 Task: Add a signature Javier Perez containing Have a great National Teachers Day, Javier Perez to email address softage.8@softage.net and add a folder Syllabi
Action: Mouse moved to (112, 128)
Screenshot: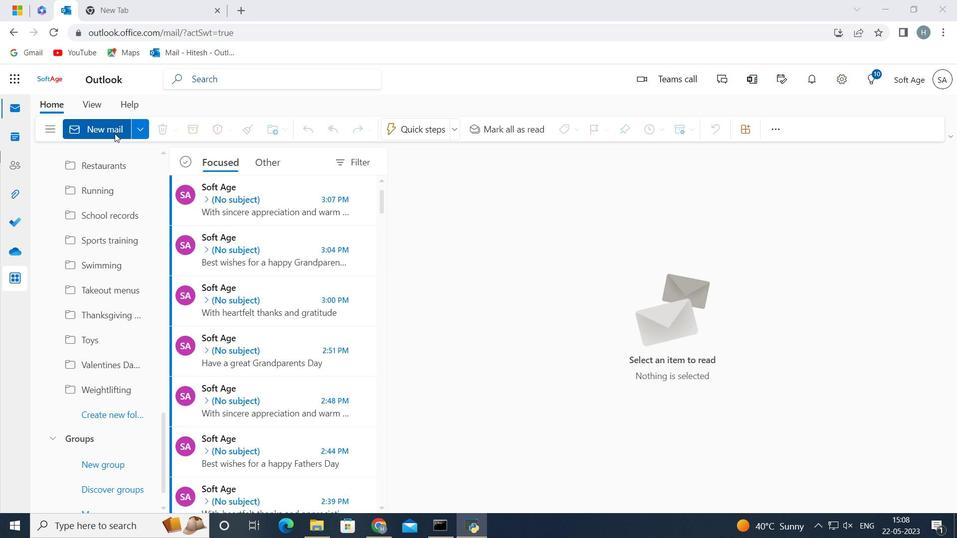 
Action: Mouse pressed left at (112, 128)
Screenshot: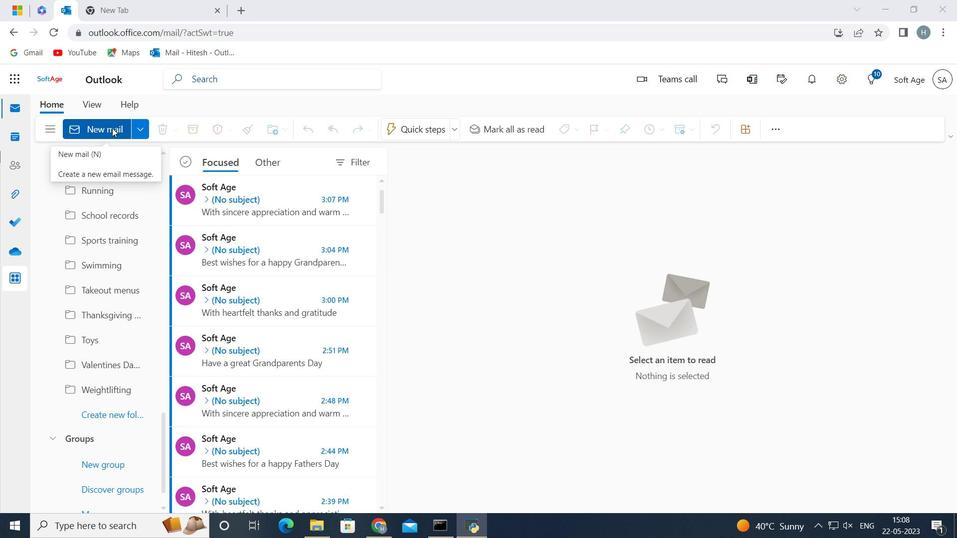 
Action: Mouse moved to (780, 133)
Screenshot: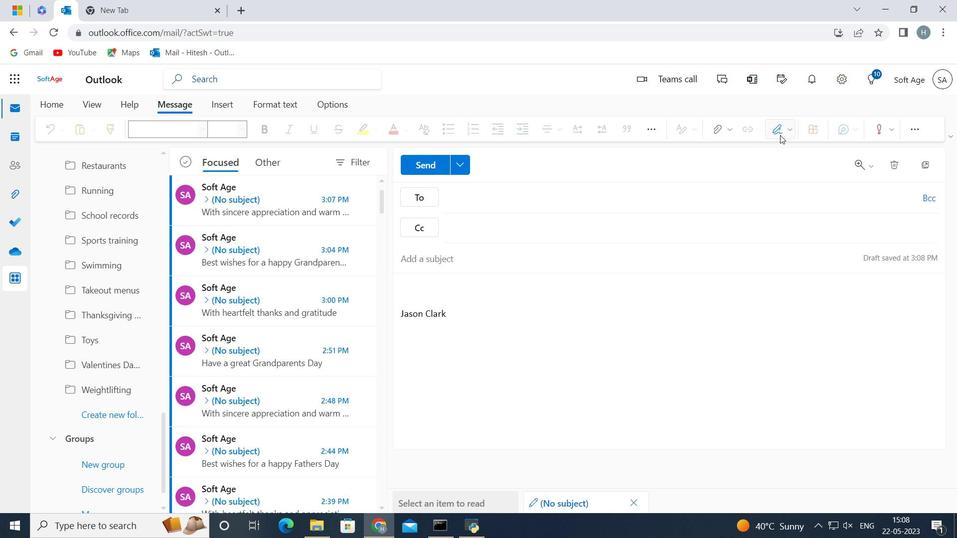 
Action: Mouse pressed left at (780, 133)
Screenshot: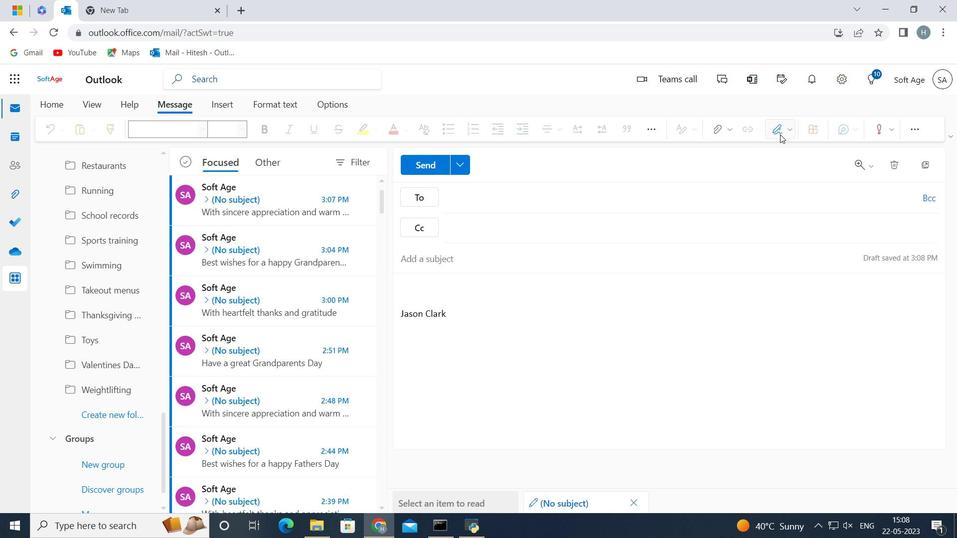 
Action: Mouse moved to (732, 370)
Screenshot: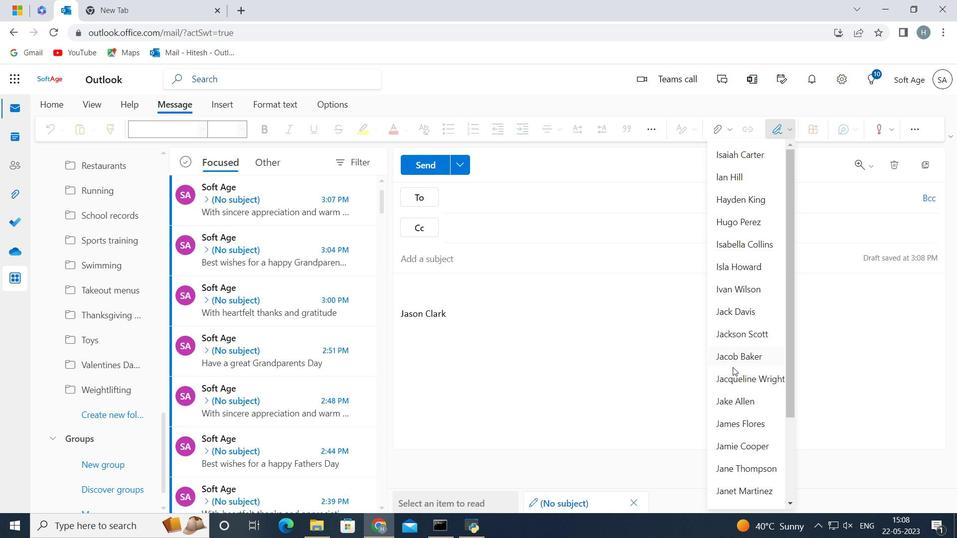 
Action: Mouse scrolled (732, 370) with delta (0, 0)
Screenshot: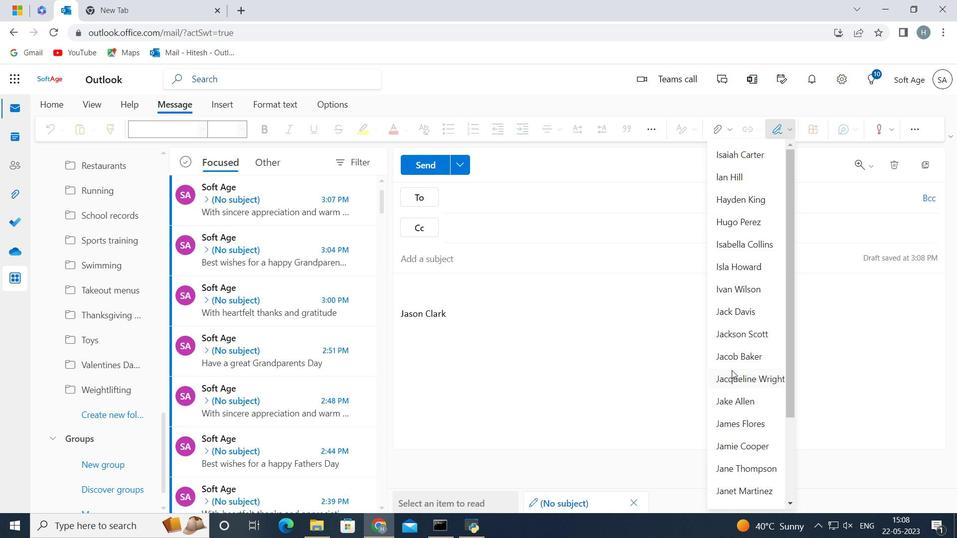 
Action: Mouse scrolled (732, 370) with delta (0, 0)
Screenshot: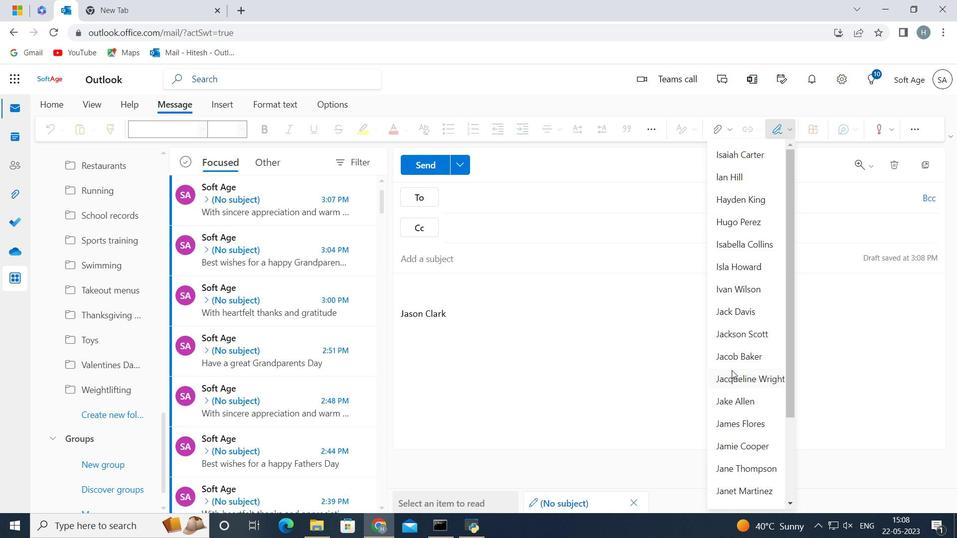 
Action: Mouse scrolled (732, 370) with delta (0, 0)
Screenshot: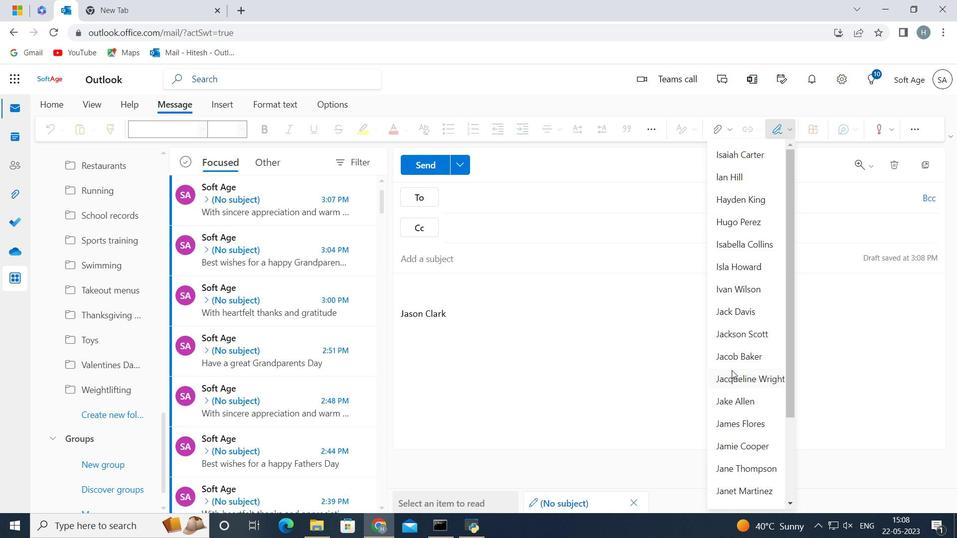 
Action: Mouse scrolled (732, 370) with delta (0, 0)
Screenshot: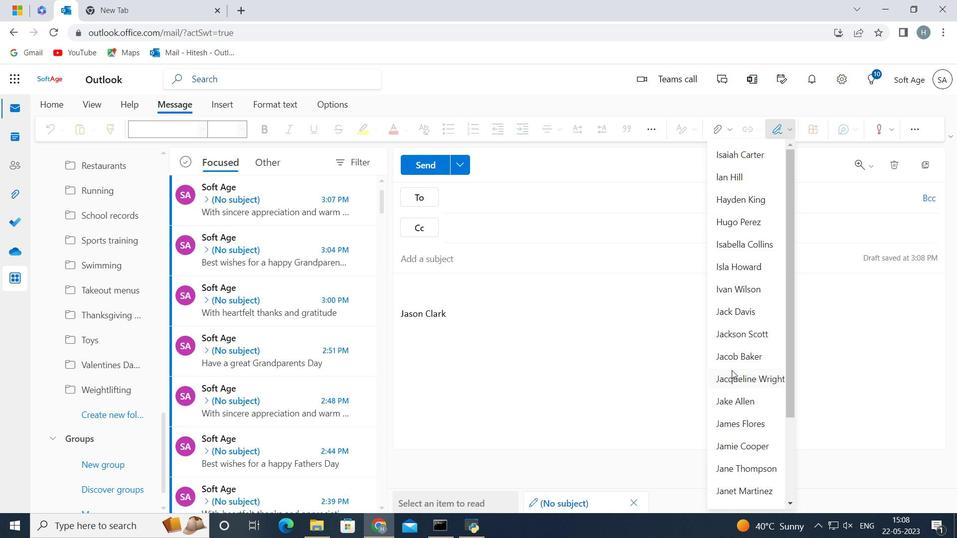 
Action: Mouse scrolled (732, 370) with delta (0, 0)
Screenshot: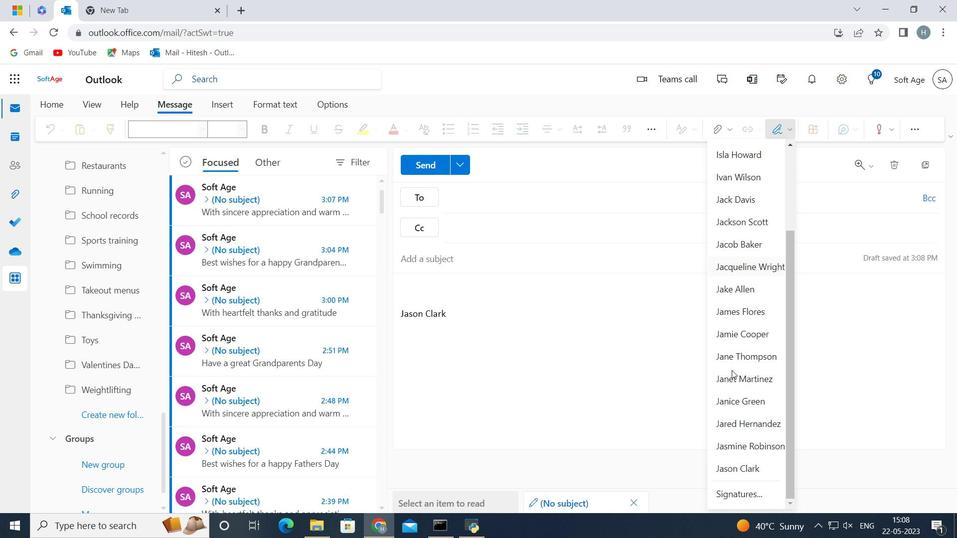 
Action: Mouse scrolled (732, 370) with delta (0, 0)
Screenshot: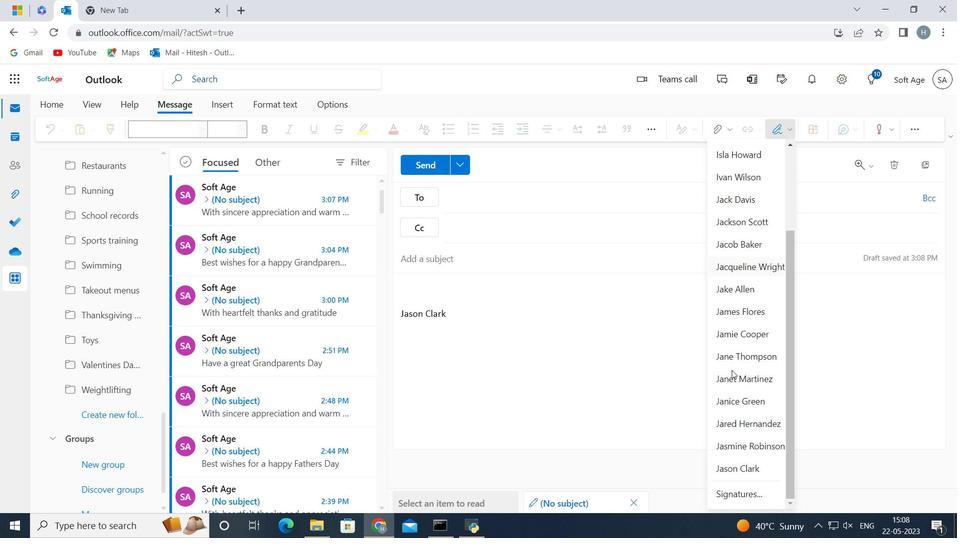 
Action: Mouse scrolled (732, 370) with delta (0, 0)
Screenshot: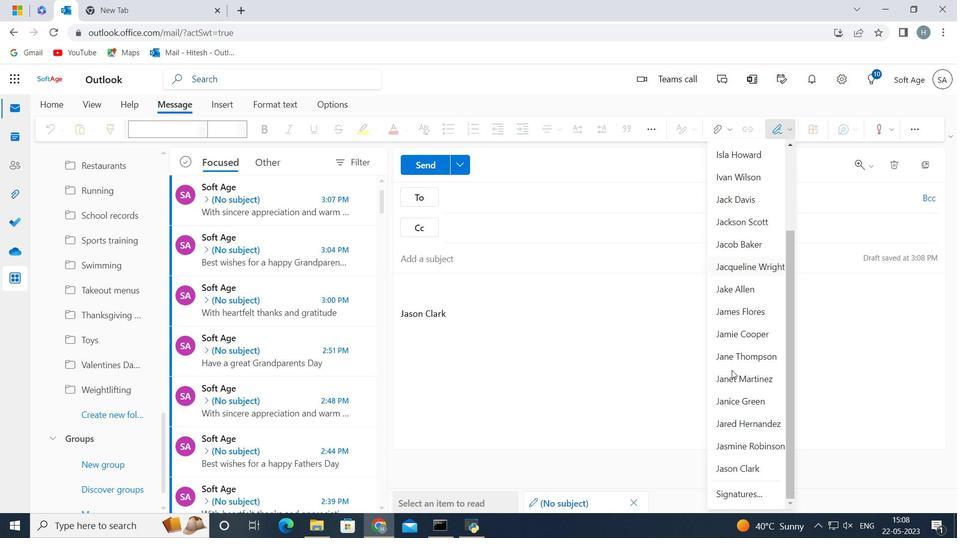 
Action: Mouse moved to (742, 491)
Screenshot: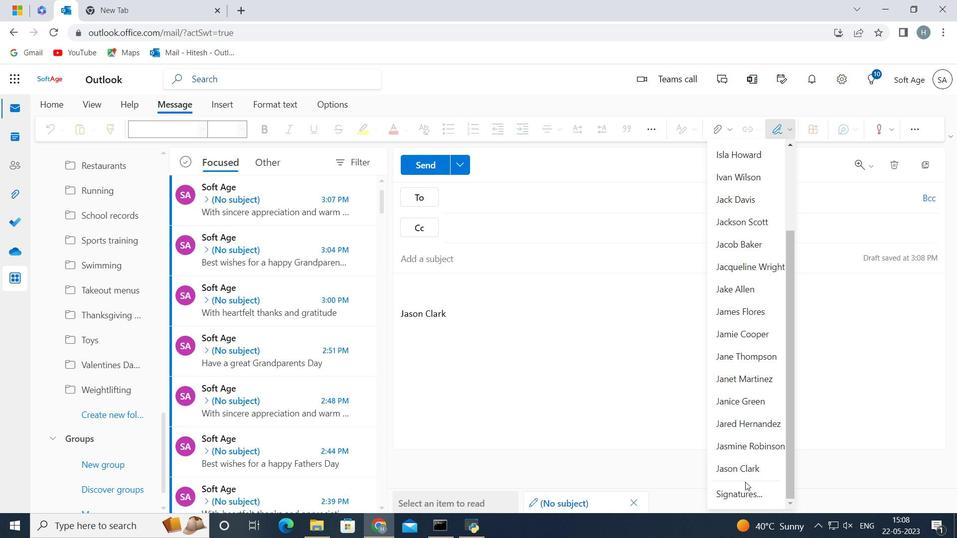 
Action: Mouse pressed left at (742, 491)
Screenshot: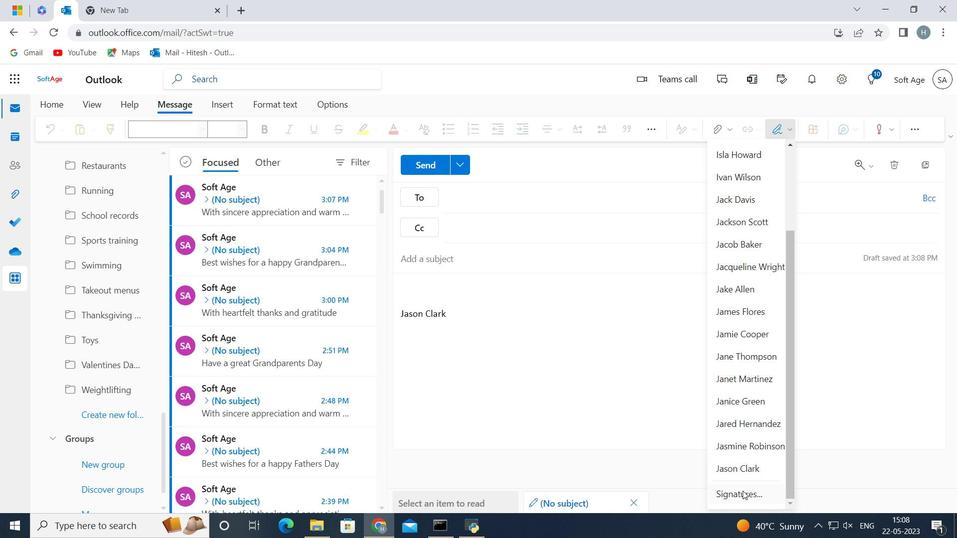 
Action: Mouse moved to (505, 222)
Screenshot: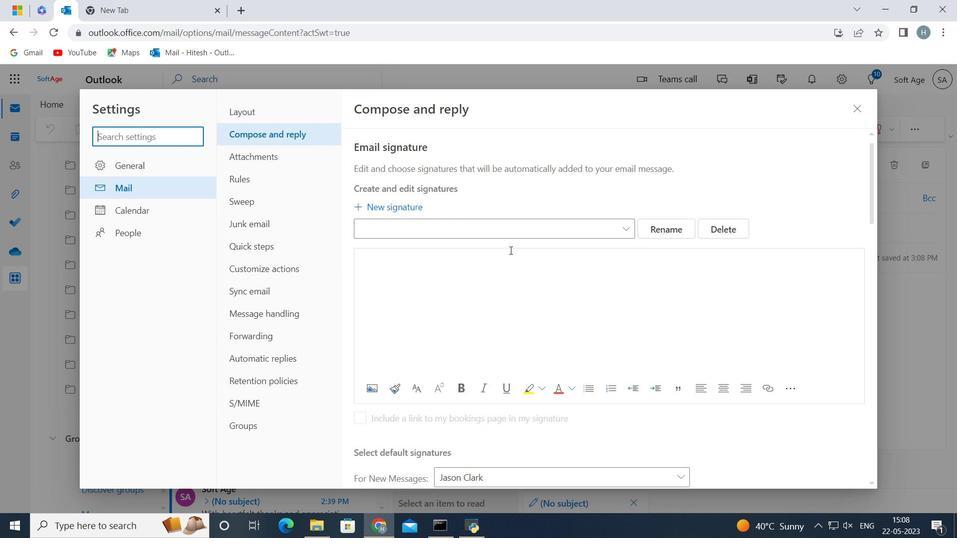 
Action: Mouse pressed left at (505, 222)
Screenshot: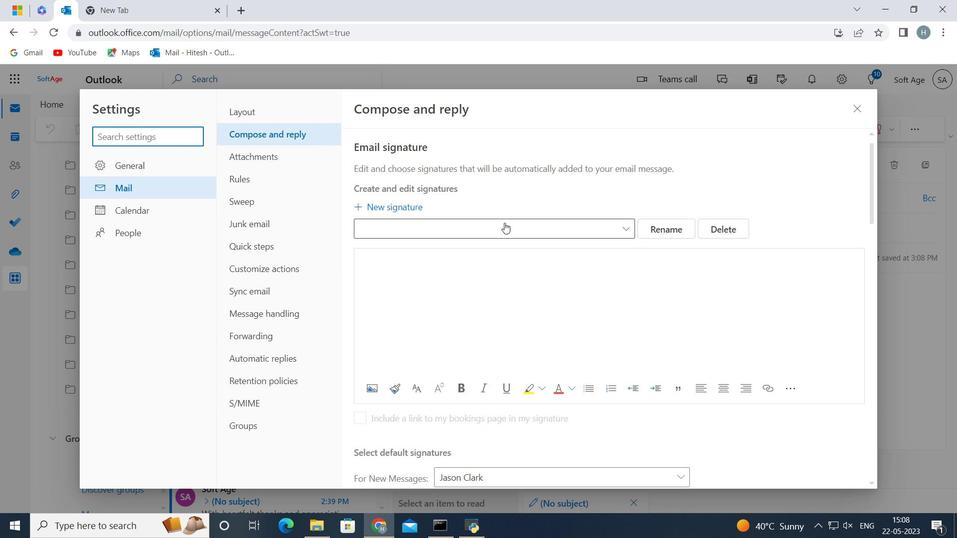 
Action: Mouse moved to (614, 226)
Screenshot: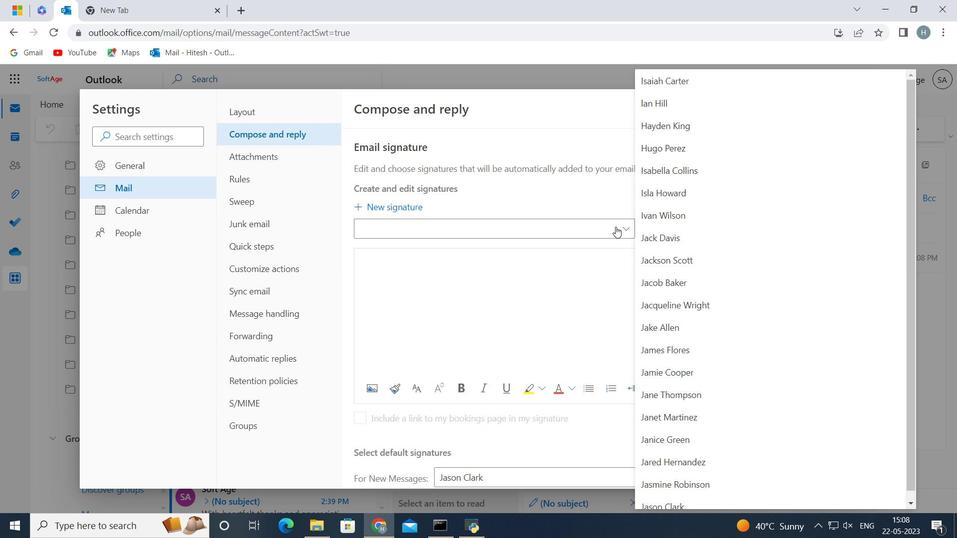 
Action: Mouse pressed left at (614, 226)
Screenshot: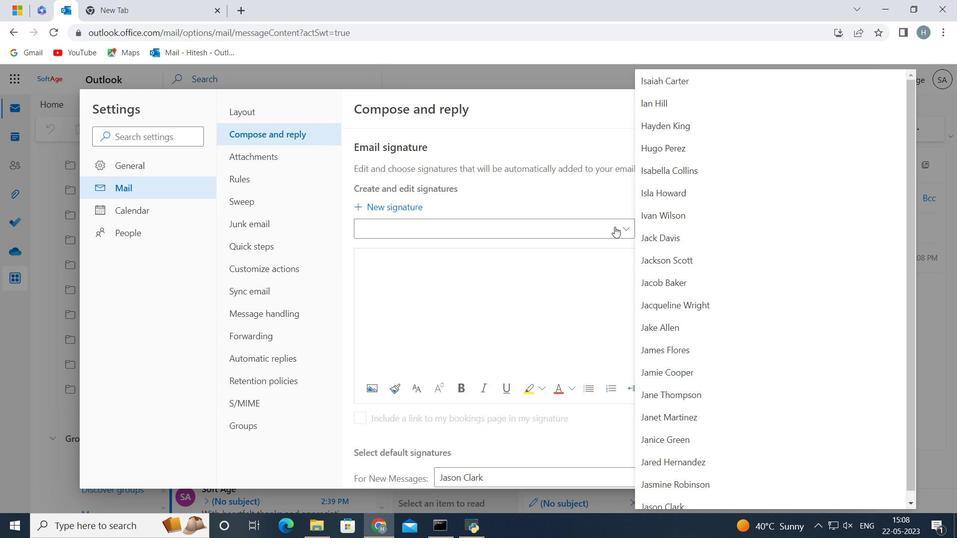 
Action: Mouse moved to (664, 227)
Screenshot: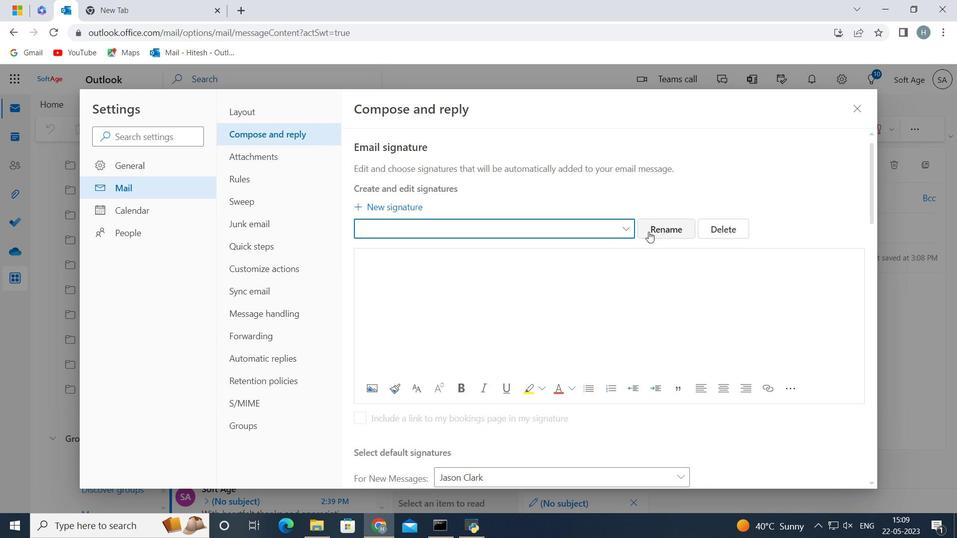 
Action: Mouse pressed left at (664, 227)
Screenshot: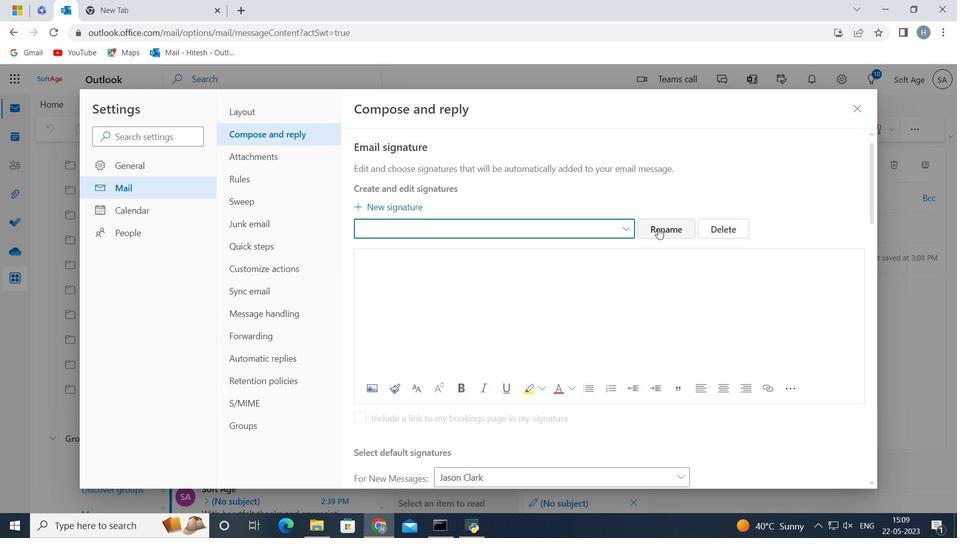 
Action: Mouse moved to (614, 228)
Screenshot: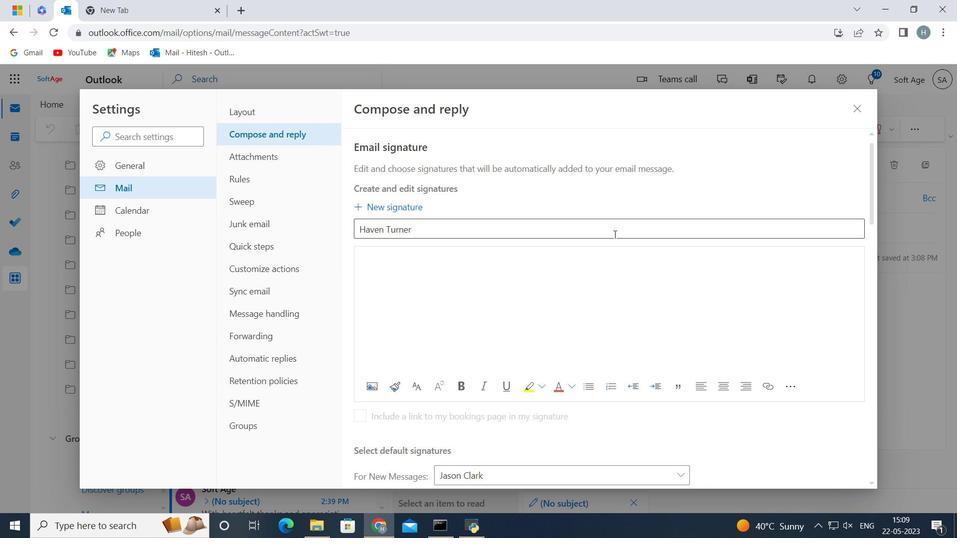 
Action: Mouse pressed left at (614, 228)
Screenshot: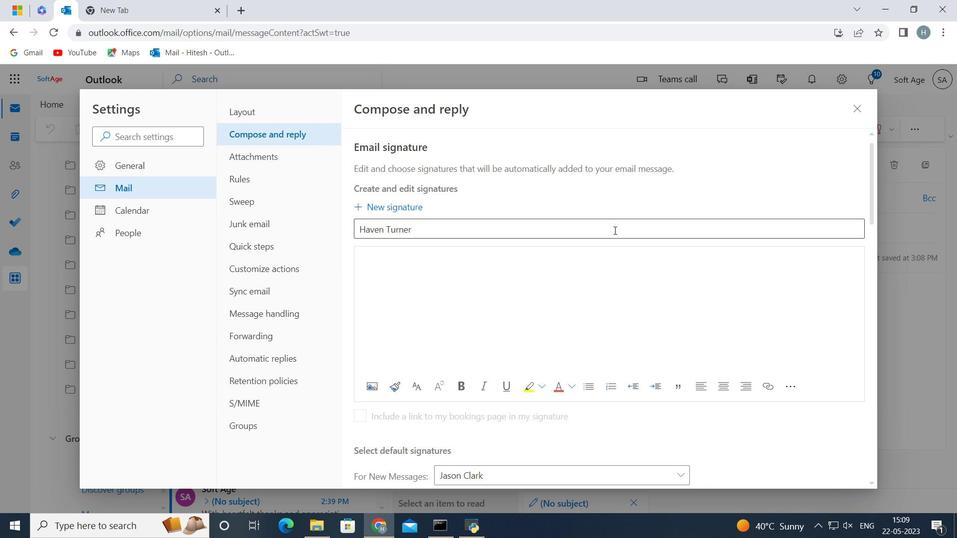 
Action: Mouse moved to (609, 228)
Screenshot: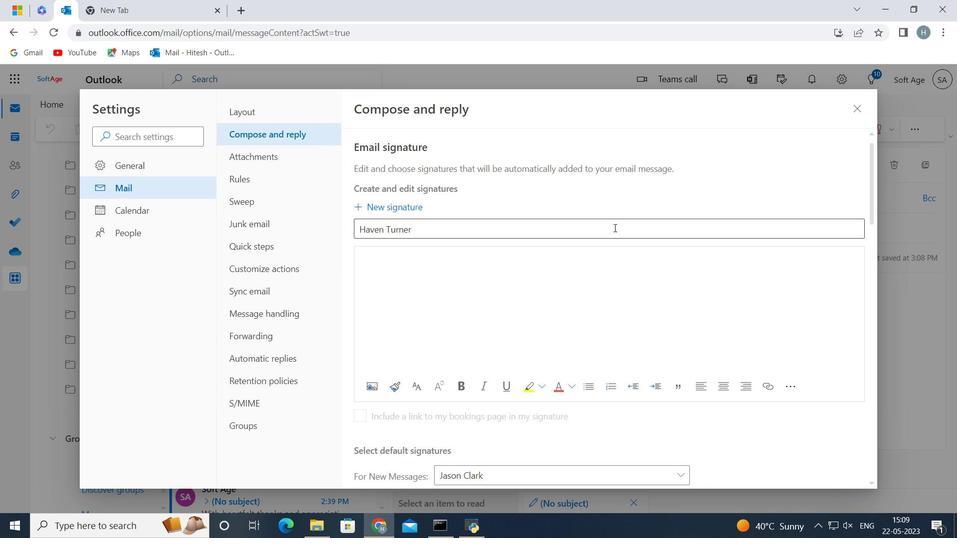 
Action: Key pressed <Key.backspace><Key.backspace><Key.backspace><Key.backspace><Key.backspace><Key.backspace><Key.backspace><Key.backspace><Key.backspace><Key.backspace><Key.backspace><Key.backspace><Key.backspace><Key.backspace><Key.backspace><Key.backspace><Key.backspace><Key.backspace><Key.backspace><Key.backspace><Key.backspace><Key.backspace><Key.shift><Key.shift><Key.shift><Key.shift><Key.shift><Key.shift>Javier<Key.space><Key.shift_r>Perez<Key.space>
Screenshot: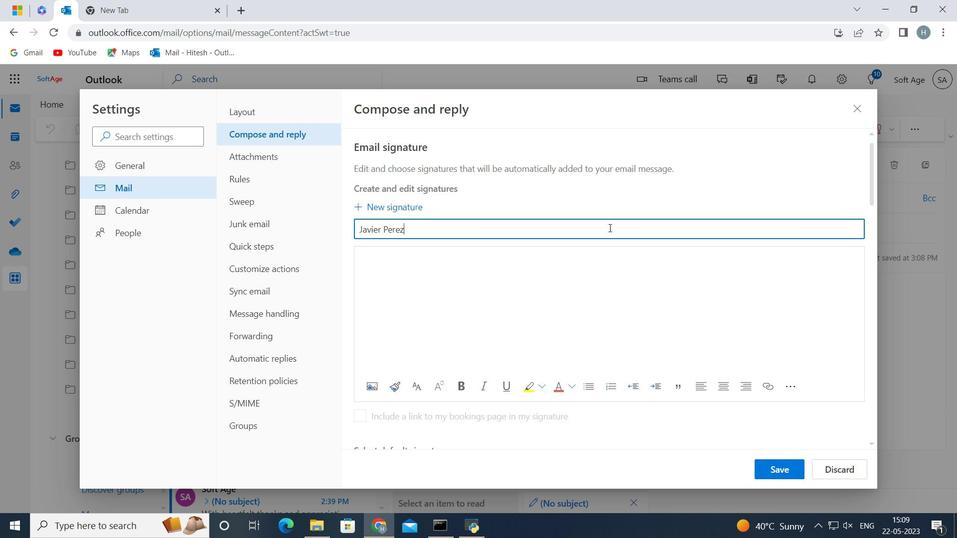 
Action: Mouse moved to (547, 278)
Screenshot: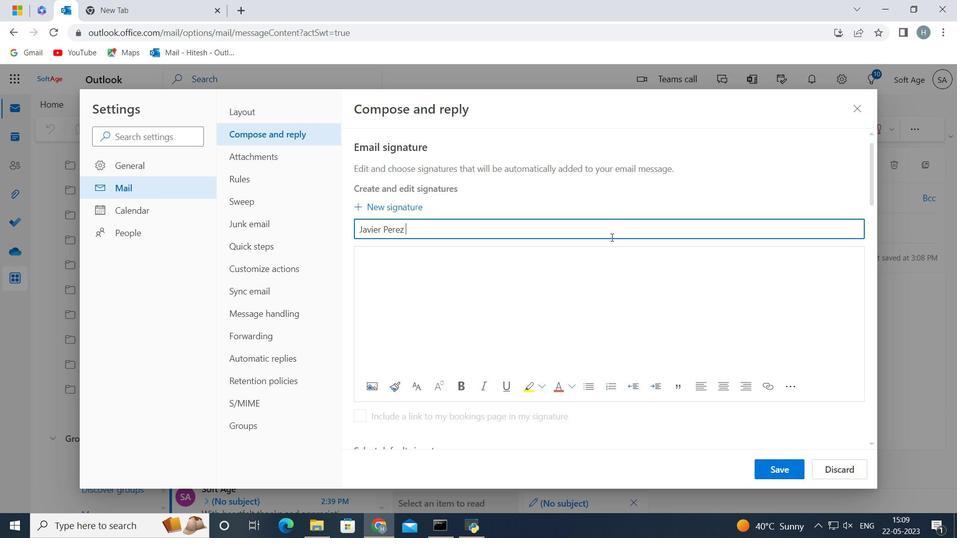 
Action: Mouse pressed left at (547, 278)
Screenshot: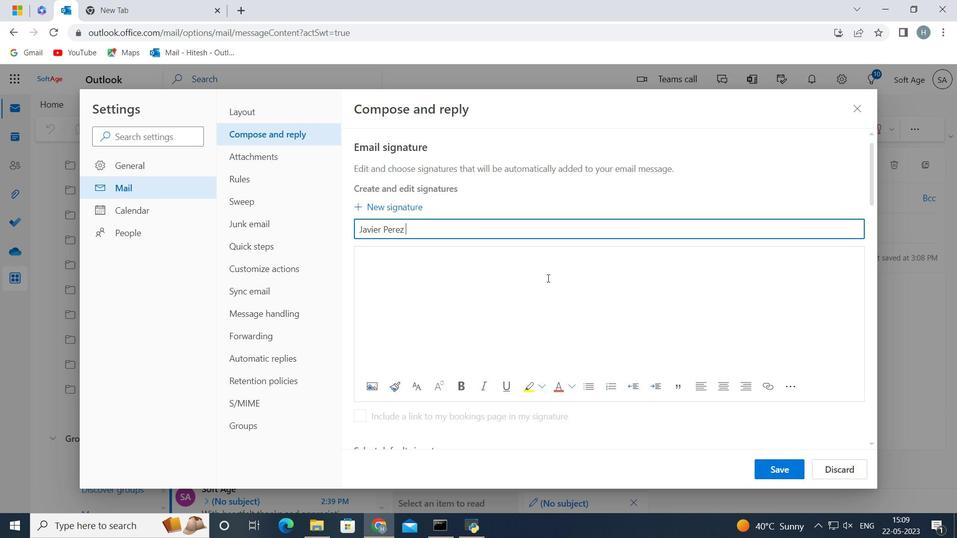 
Action: Key pressed <Key.shift><Key.shift><Key.shift>Javier<Key.space><Key.shift_r>Perez
Screenshot: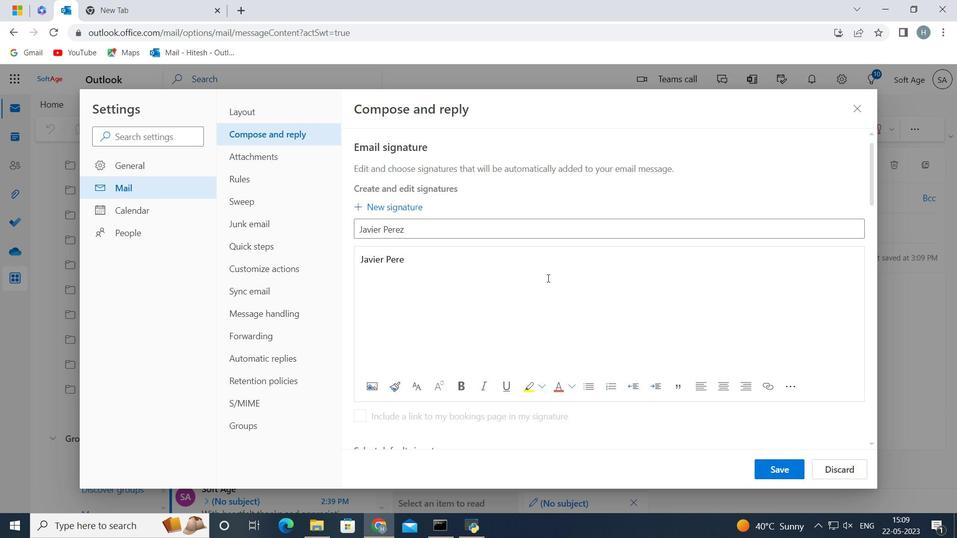
Action: Mouse moved to (773, 470)
Screenshot: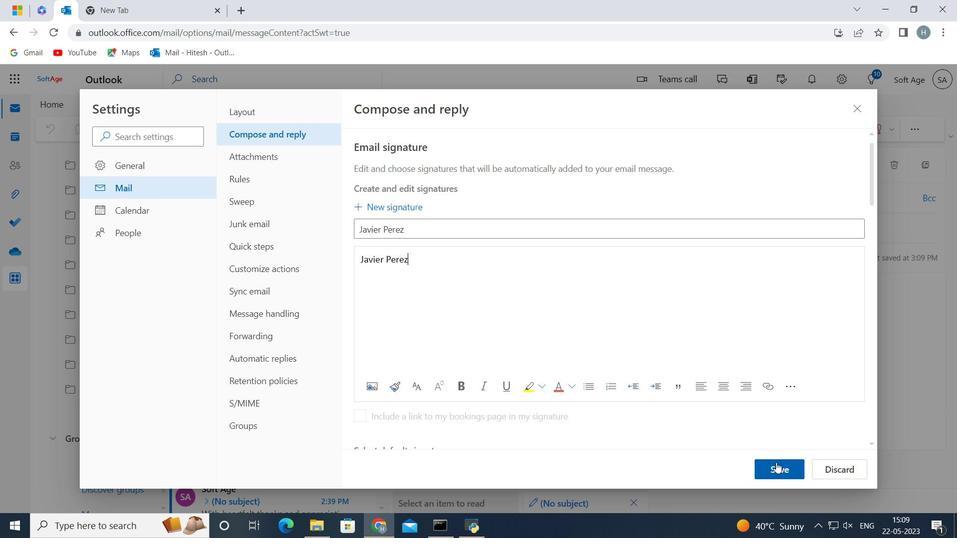 
Action: Mouse pressed left at (773, 470)
Screenshot: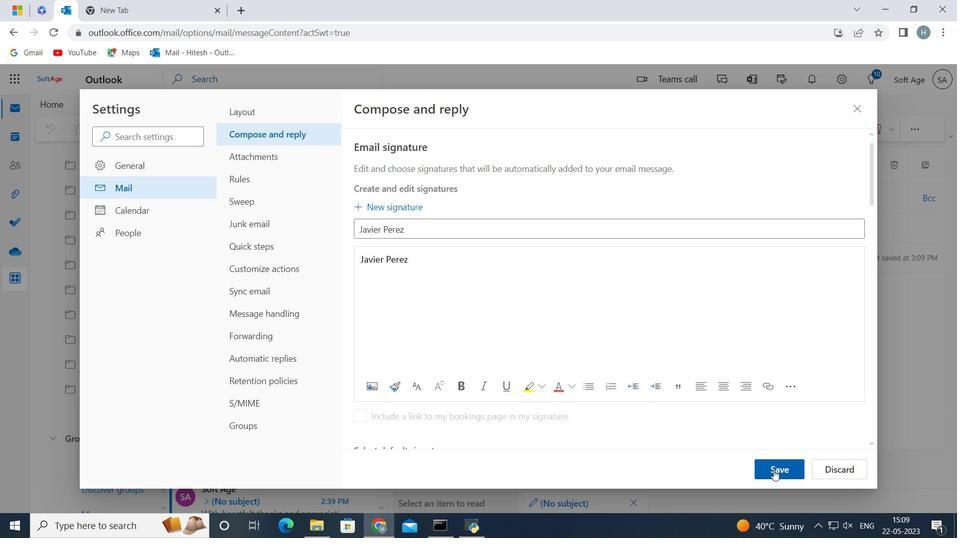 
Action: Mouse moved to (683, 348)
Screenshot: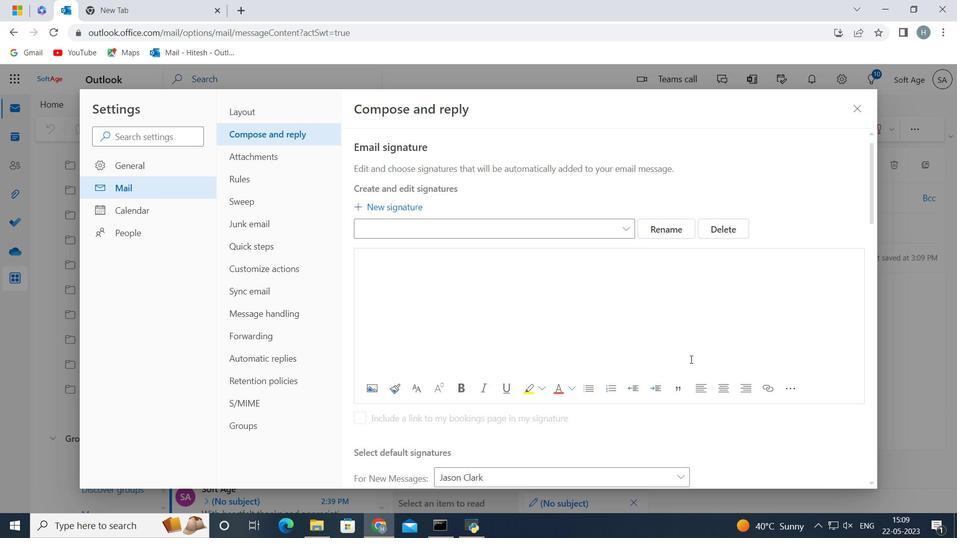 
Action: Mouse scrolled (683, 348) with delta (0, 0)
Screenshot: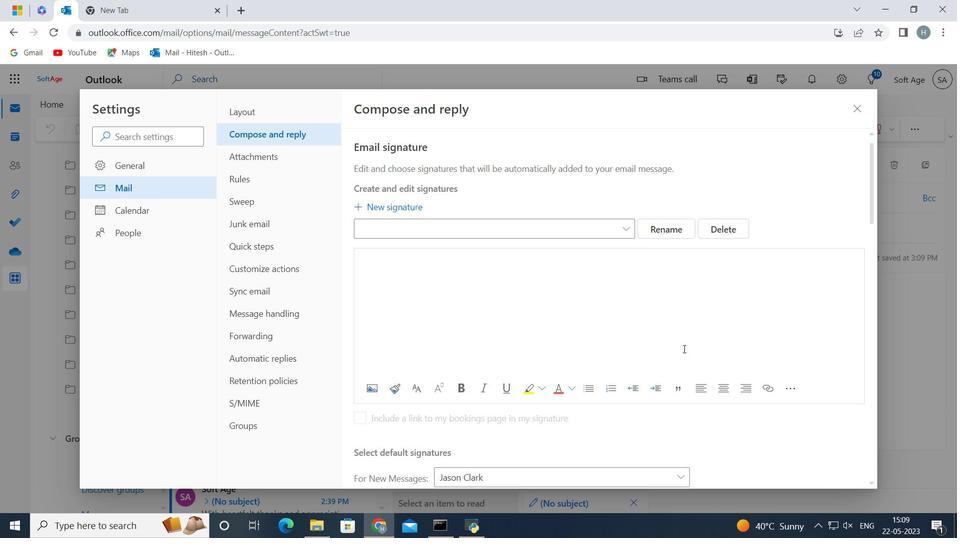 
Action: Mouse moved to (675, 342)
Screenshot: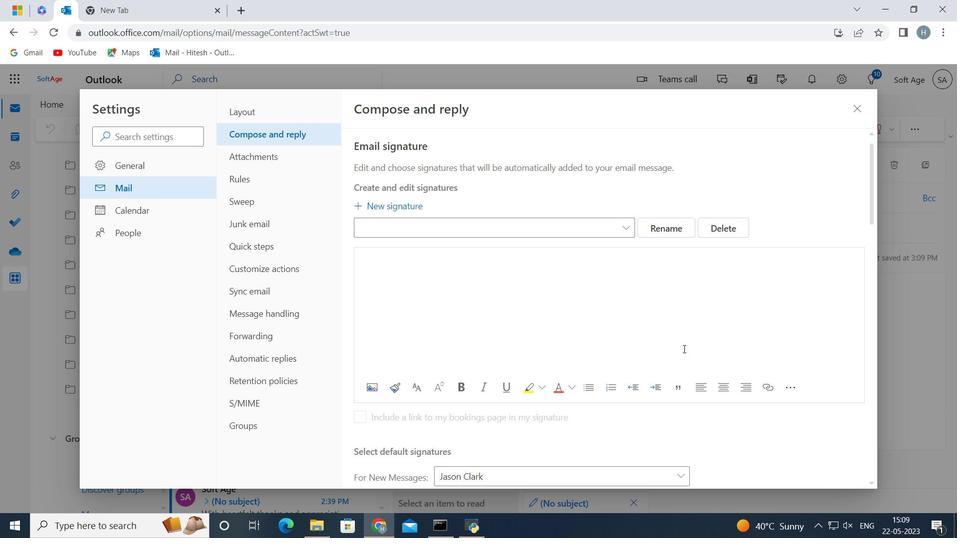 
Action: Mouse scrolled (675, 342) with delta (0, 0)
Screenshot: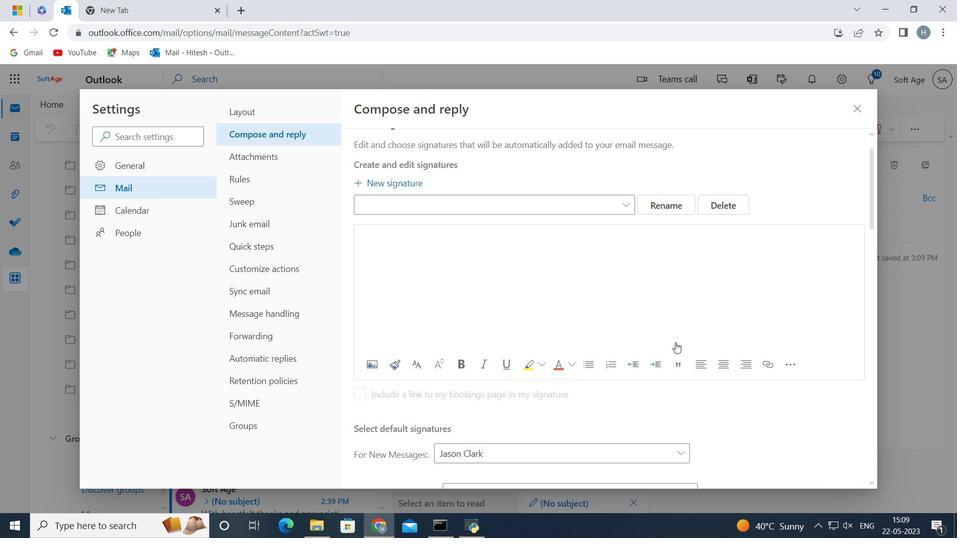 
Action: Mouse moved to (674, 342)
Screenshot: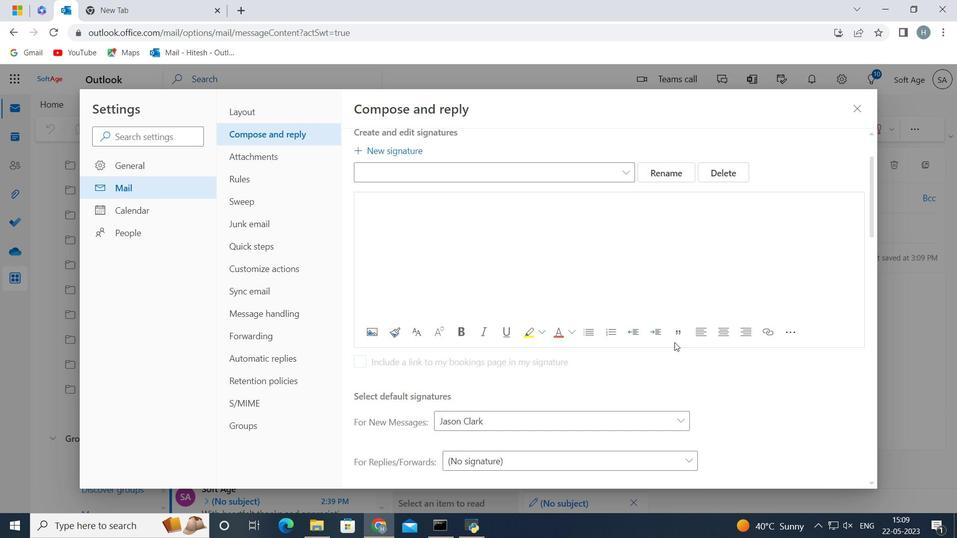 
Action: Mouse scrolled (674, 342) with delta (0, 0)
Screenshot: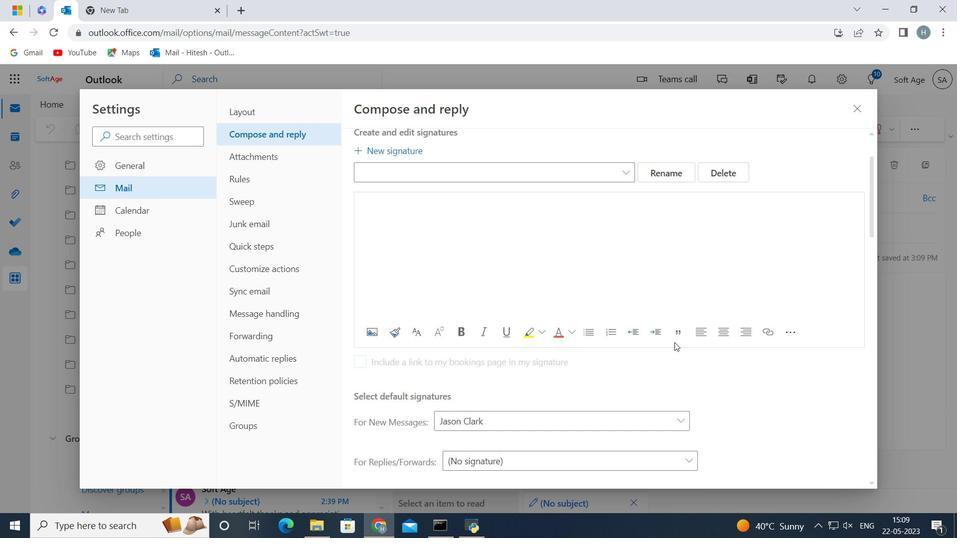 
Action: Mouse moved to (622, 288)
Screenshot: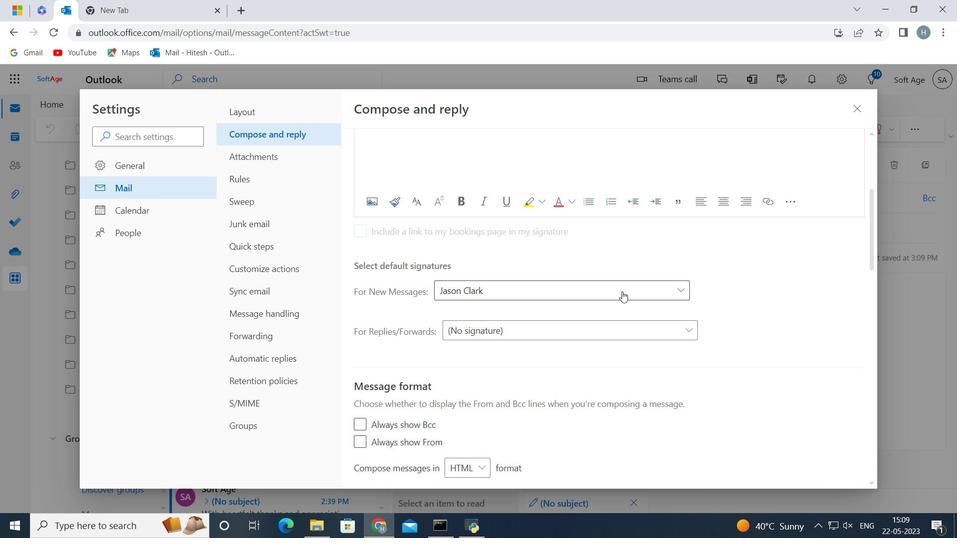 
Action: Mouse pressed left at (622, 288)
Screenshot: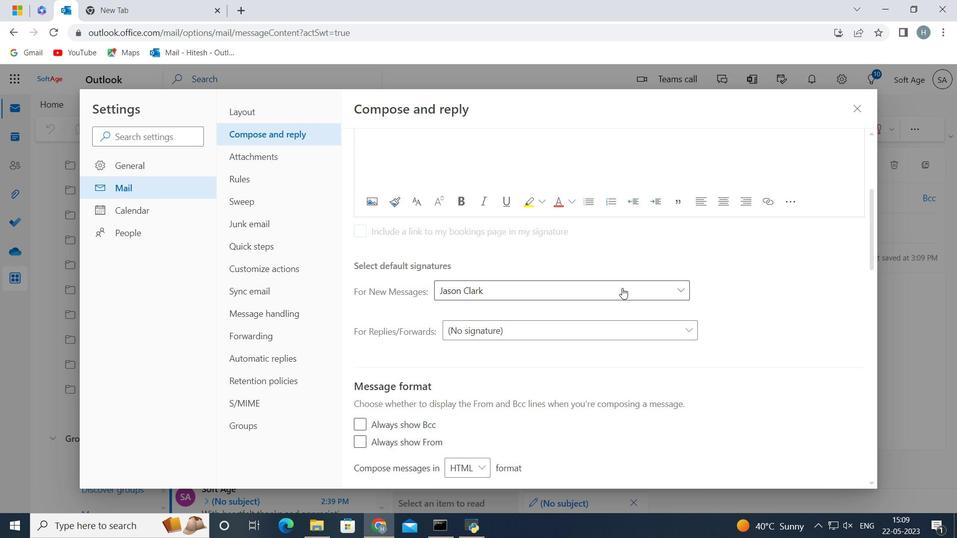 
Action: Mouse moved to (696, 334)
Screenshot: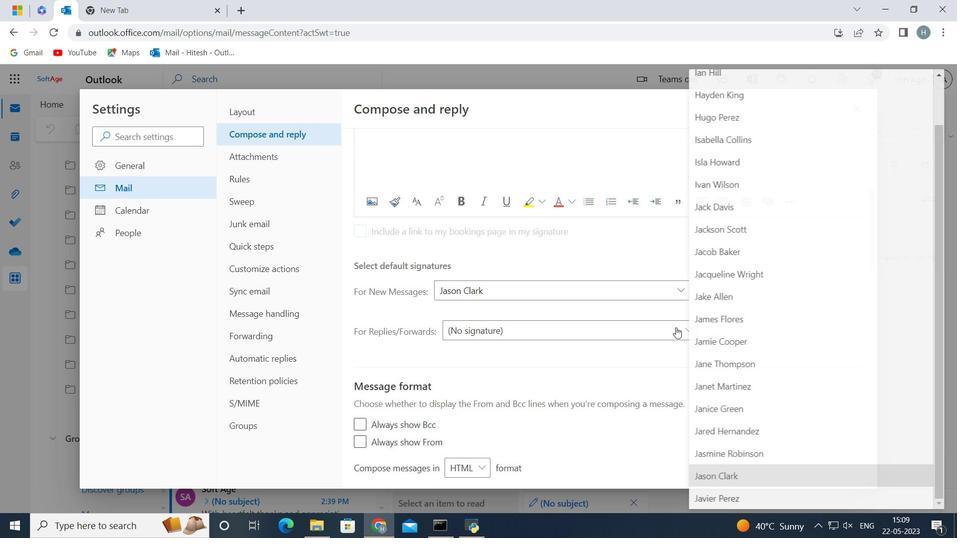 
Action: Mouse scrolled (696, 333) with delta (0, 0)
Screenshot: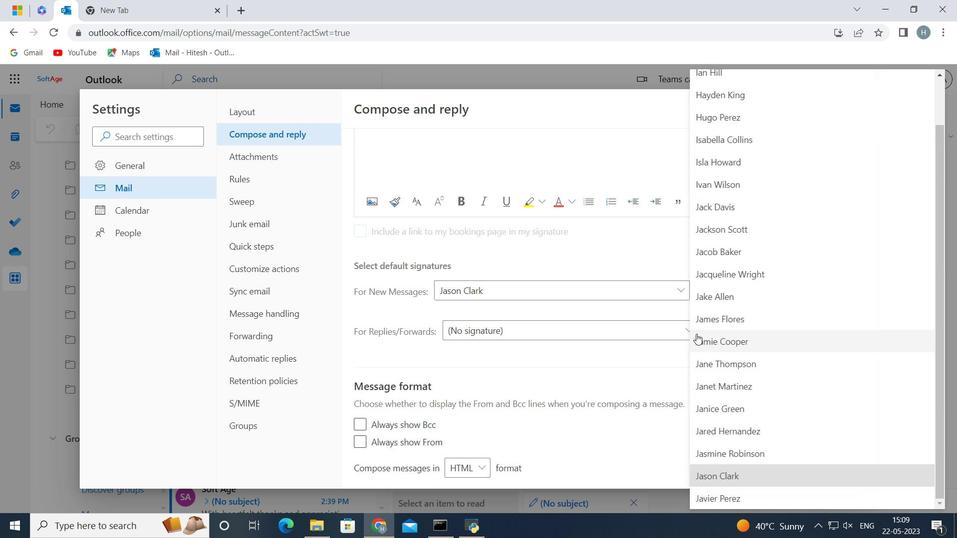 
Action: Mouse moved to (696, 334)
Screenshot: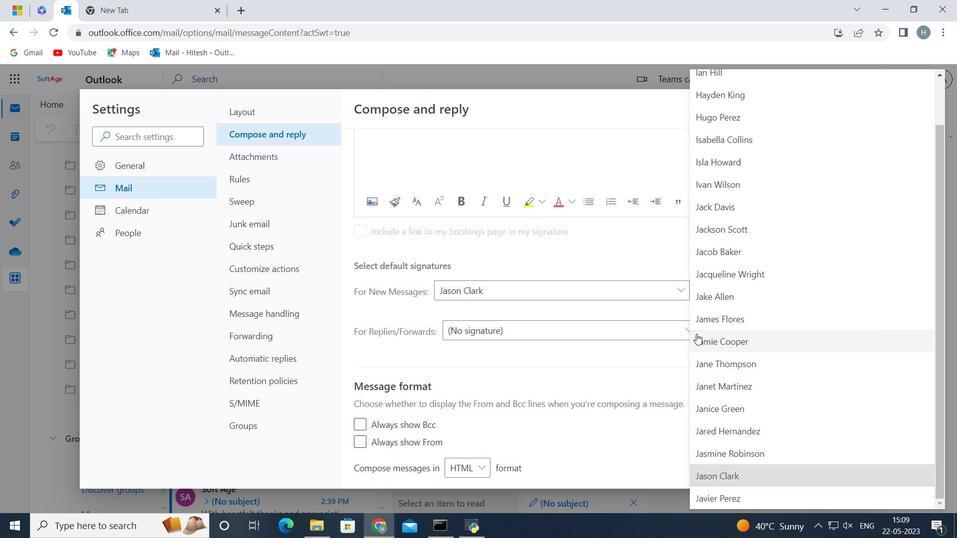 
Action: Mouse scrolled (696, 334) with delta (0, 0)
Screenshot: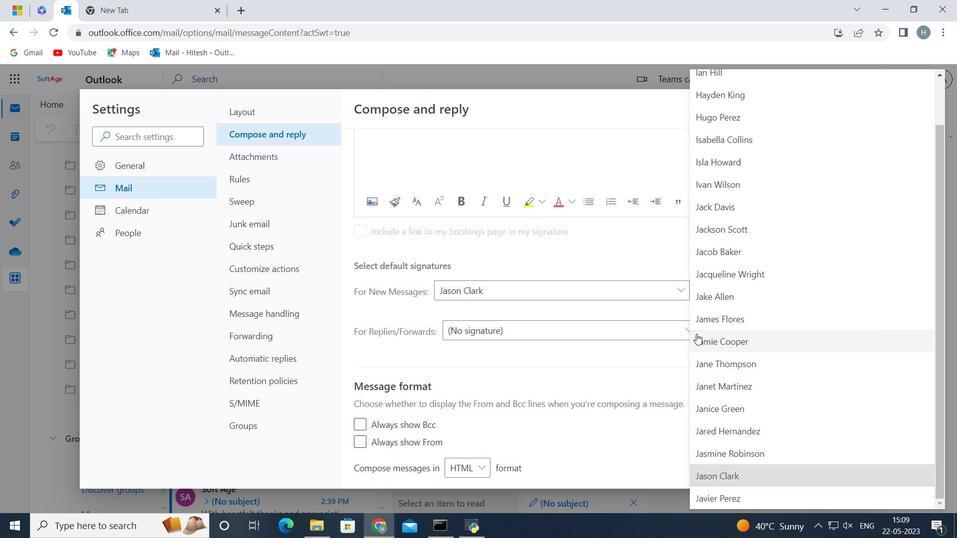 
Action: Mouse moved to (697, 334)
Screenshot: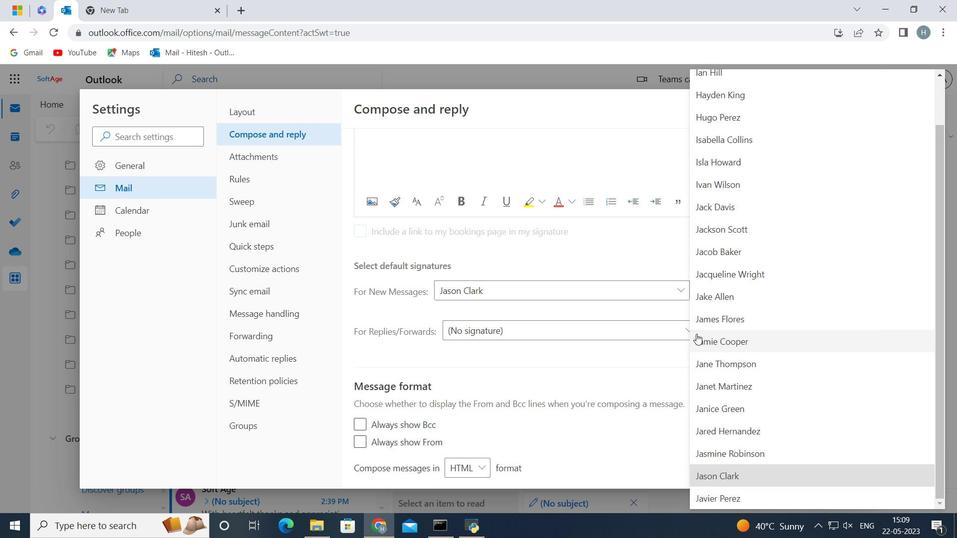 
Action: Mouse scrolled (697, 334) with delta (0, 0)
Screenshot: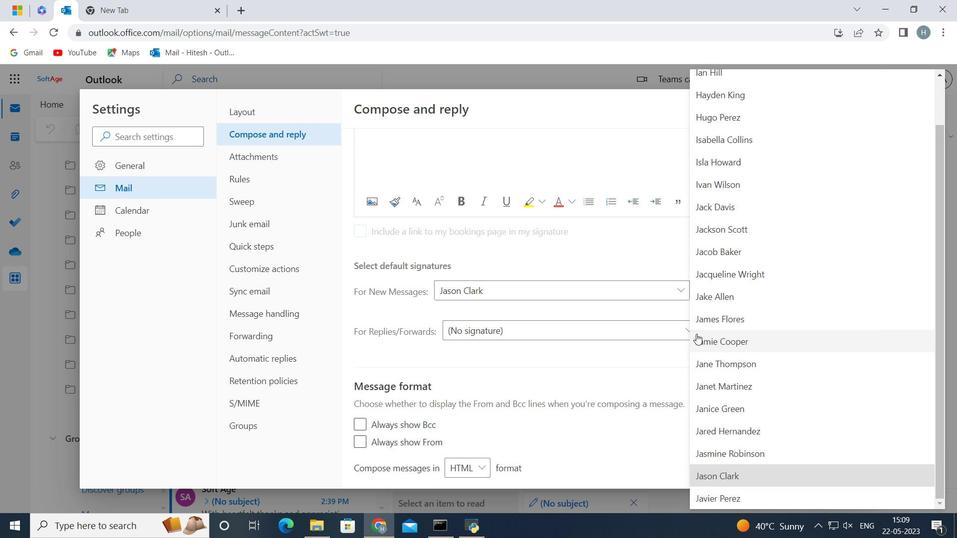 
Action: Mouse moved to (698, 334)
Screenshot: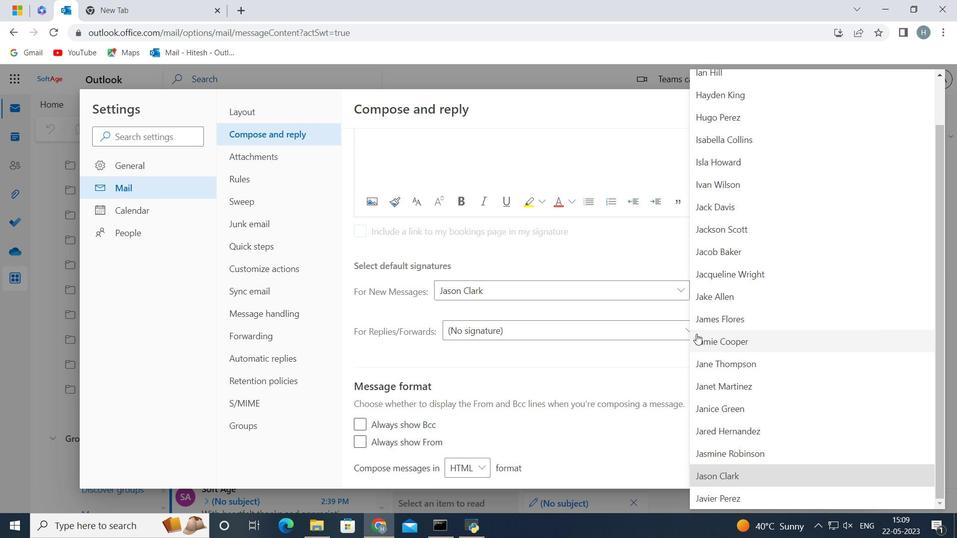 
Action: Mouse scrolled (698, 334) with delta (0, 0)
Screenshot: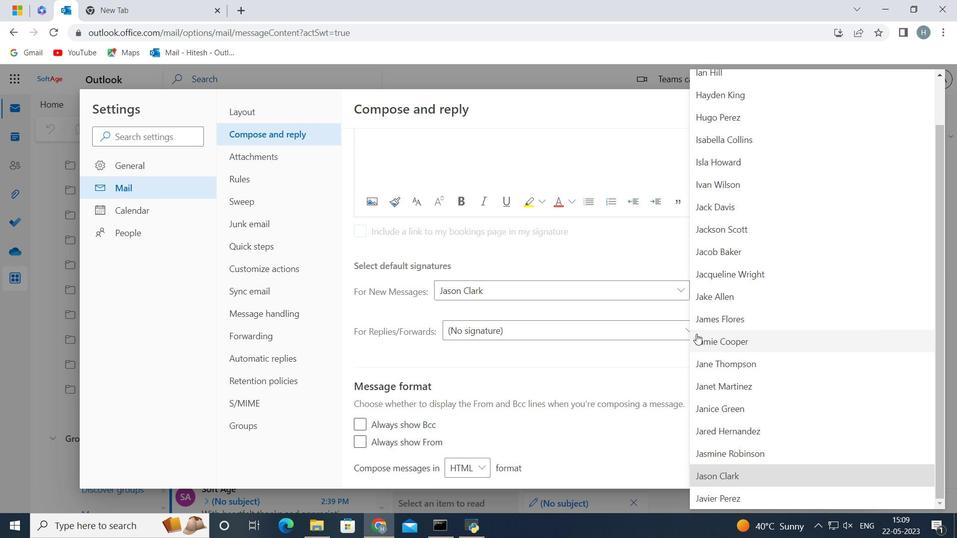 
Action: Mouse moved to (722, 379)
Screenshot: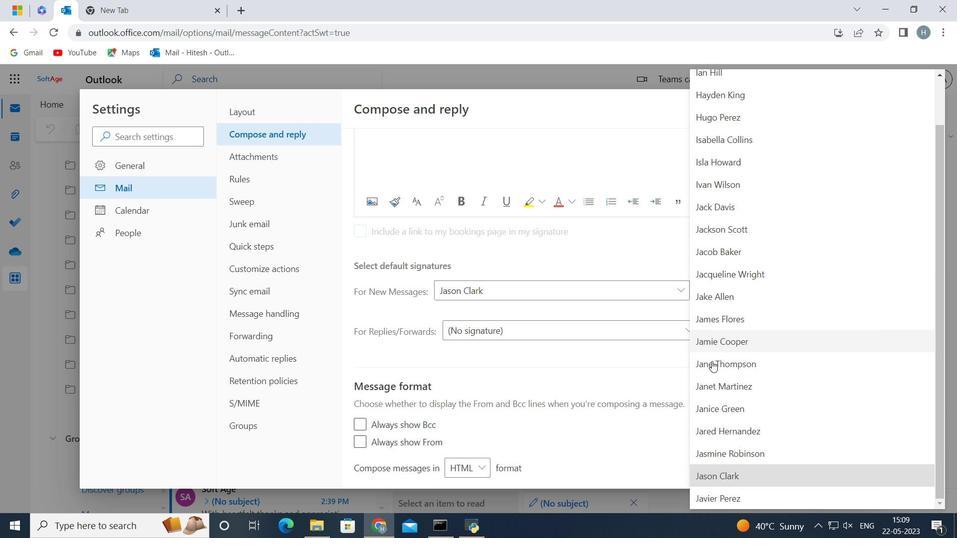 
Action: Mouse scrolled (722, 378) with delta (0, 0)
Screenshot: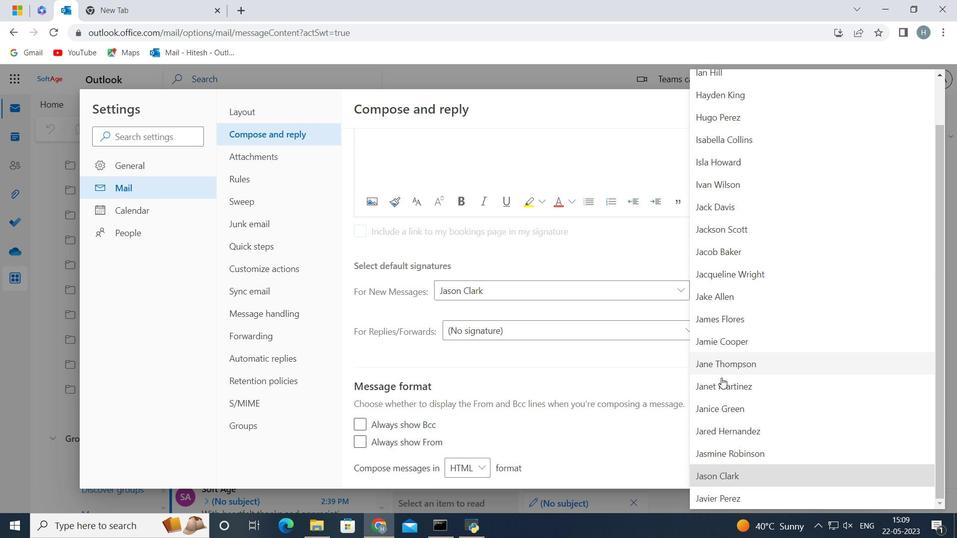 
Action: Mouse moved to (722, 382)
Screenshot: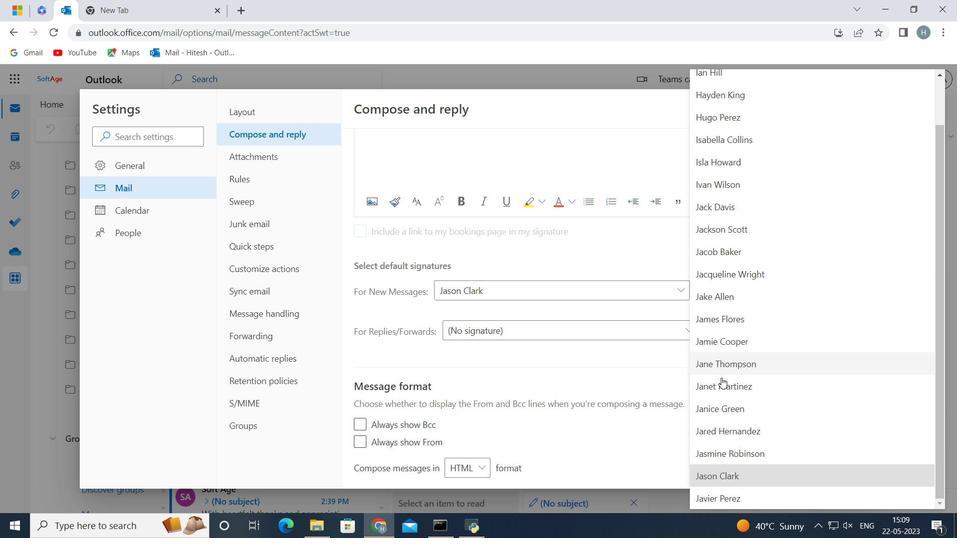 
Action: Mouse scrolled (722, 381) with delta (0, 0)
Screenshot: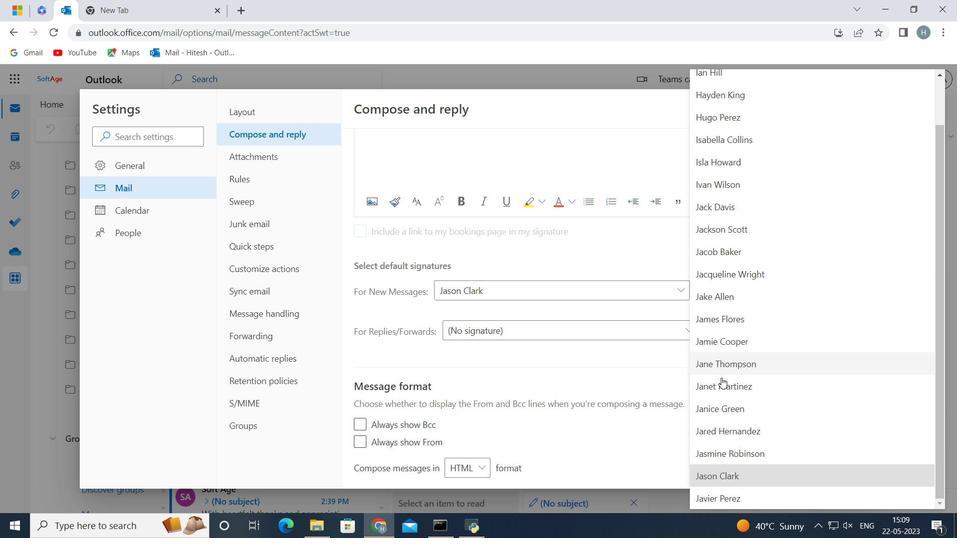 
Action: Mouse moved to (723, 389)
Screenshot: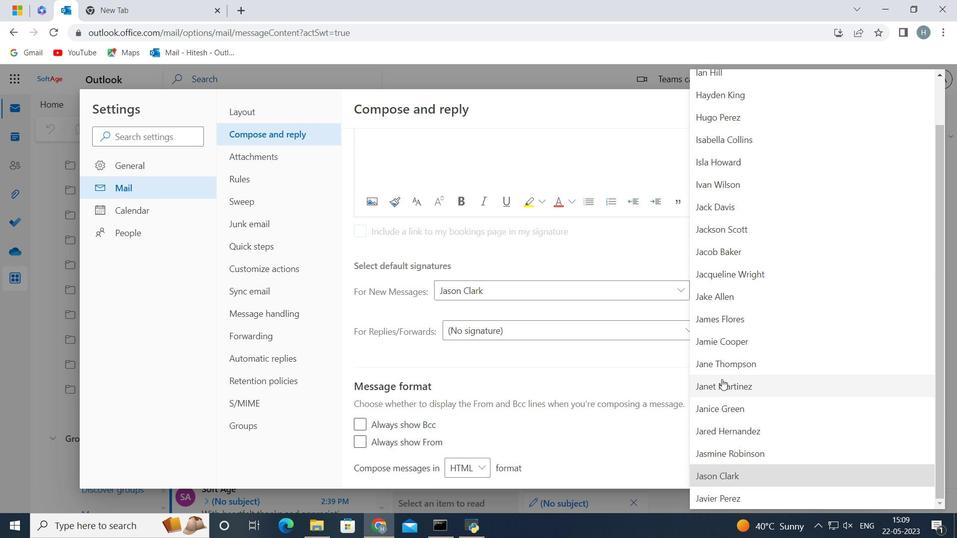 
Action: Mouse scrolled (723, 388) with delta (0, 0)
Screenshot: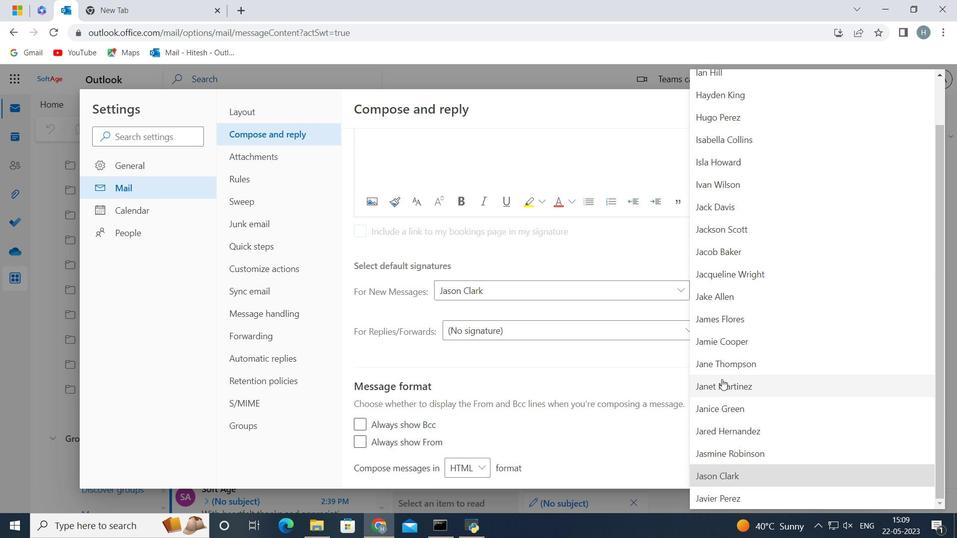 
Action: Mouse moved to (741, 506)
Screenshot: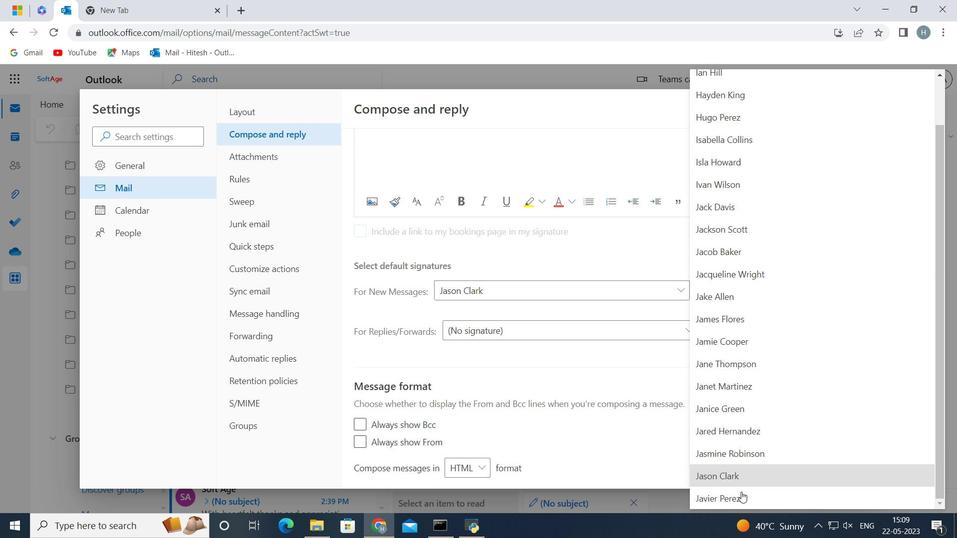 
Action: Mouse scrolled (741, 506) with delta (0, 0)
Screenshot: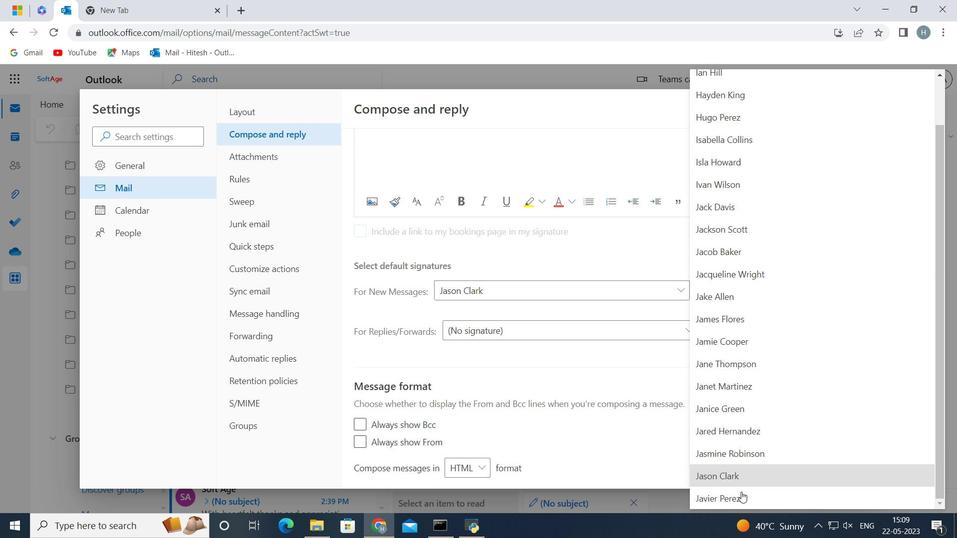
Action: Mouse moved to (738, 500)
Screenshot: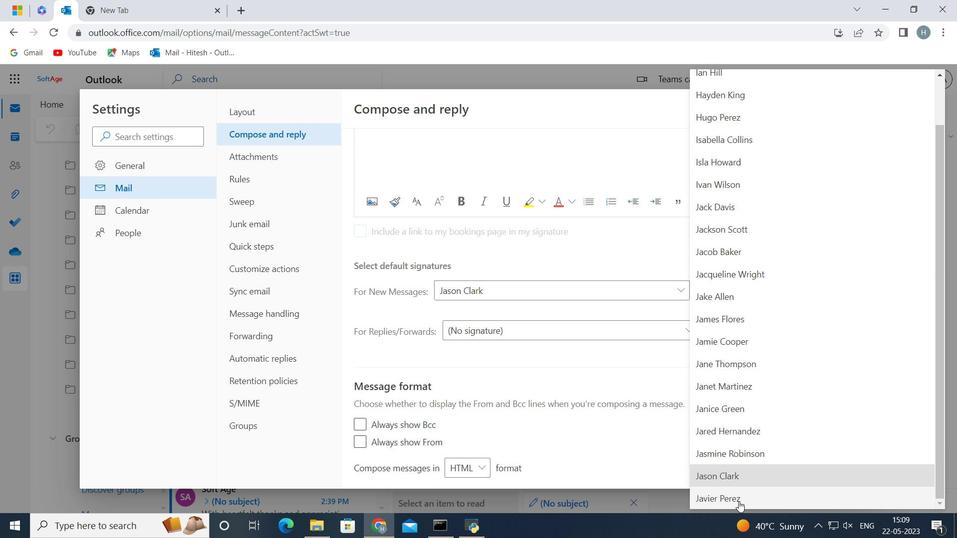 
Action: Mouse pressed left at (738, 500)
Screenshot: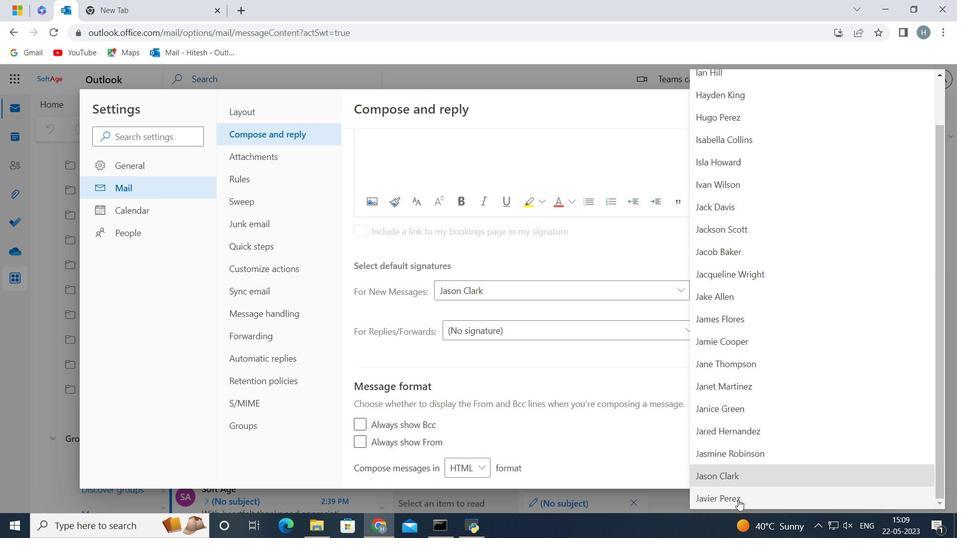 
Action: Mouse moved to (775, 468)
Screenshot: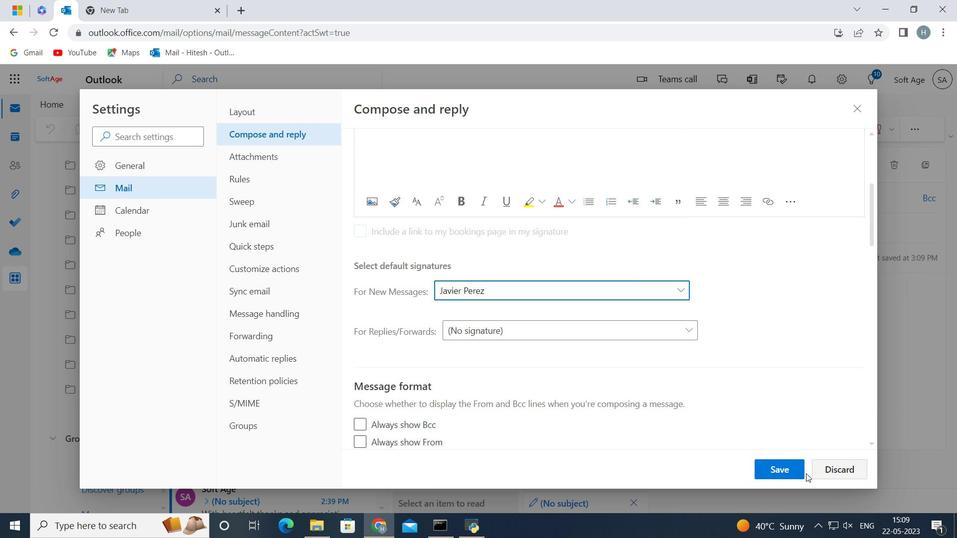 
Action: Mouse pressed left at (775, 468)
Screenshot: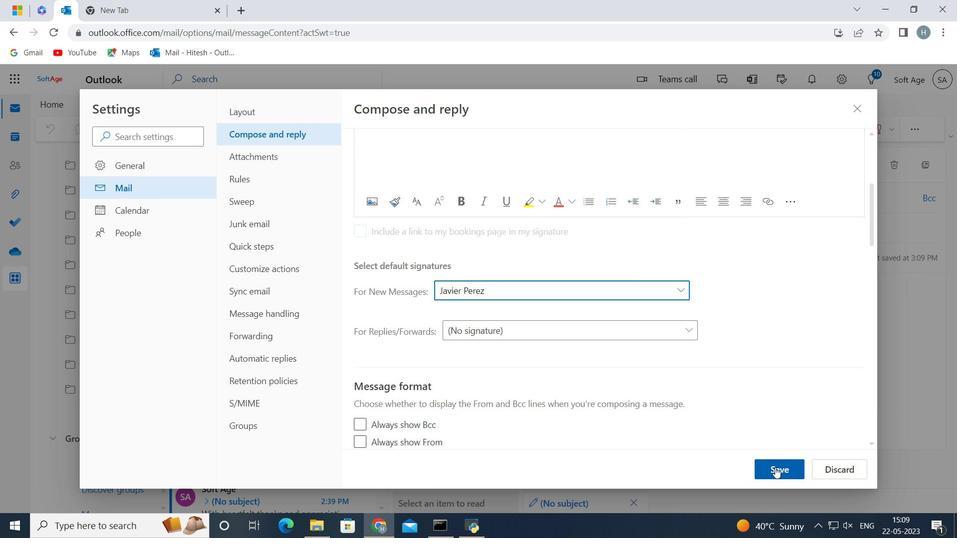 
Action: Mouse moved to (856, 105)
Screenshot: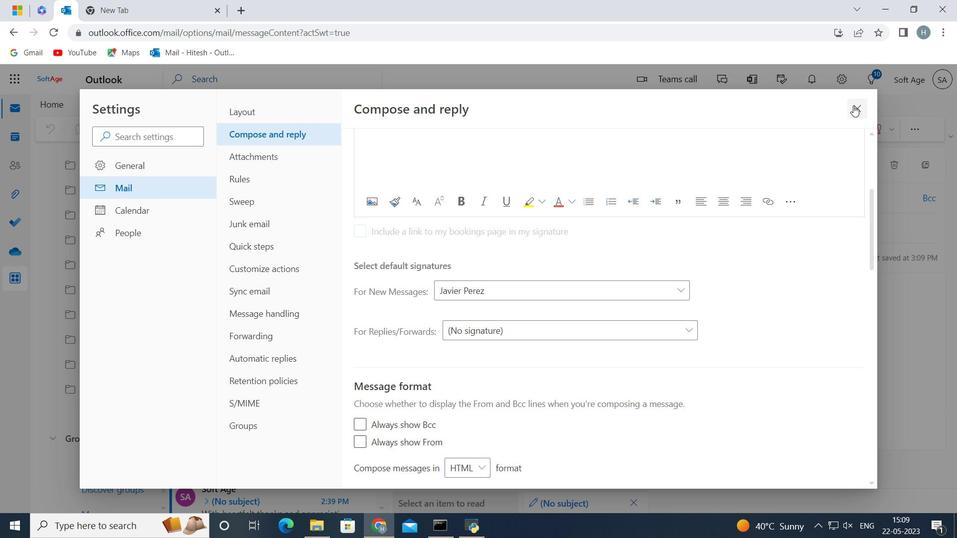 
Action: Mouse pressed left at (856, 105)
Screenshot: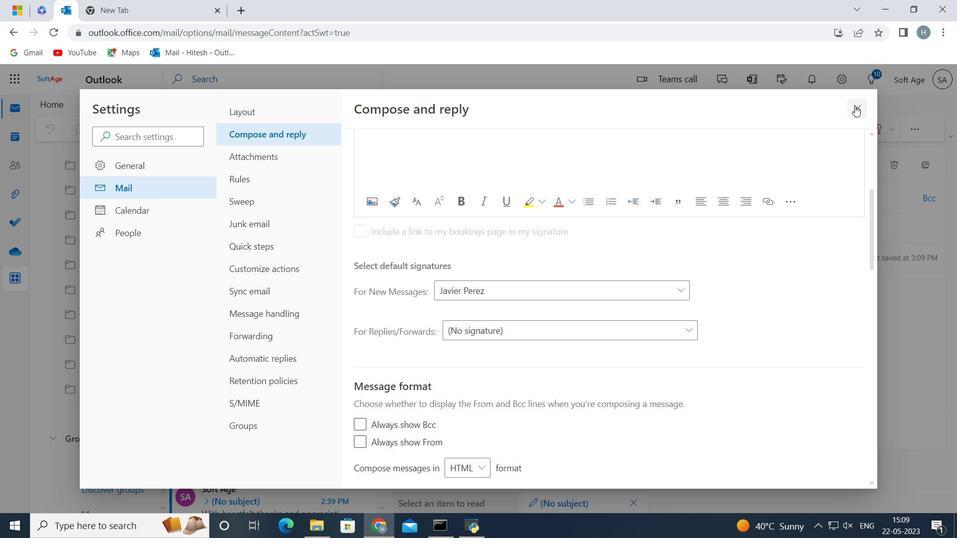 
Action: Mouse moved to (483, 309)
Screenshot: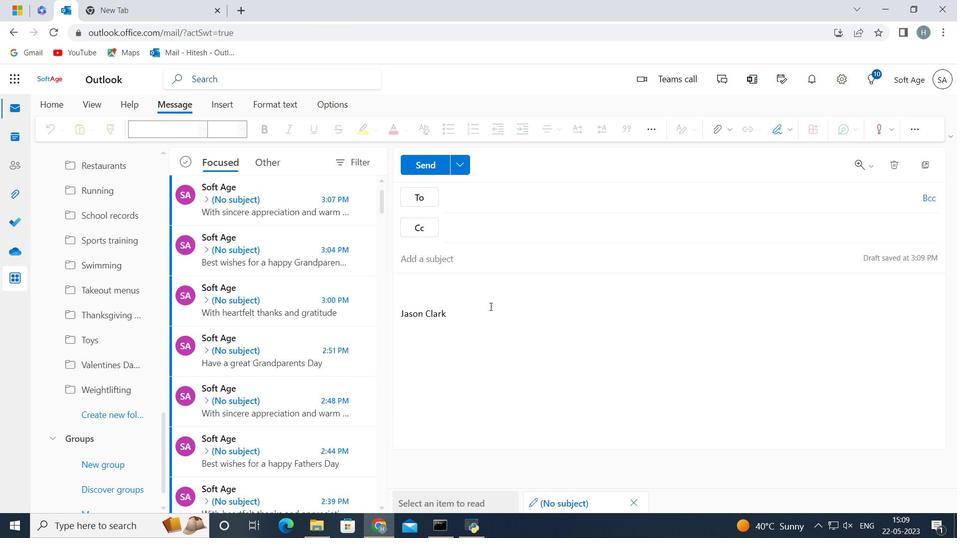 
Action: Mouse pressed left at (483, 309)
Screenshot: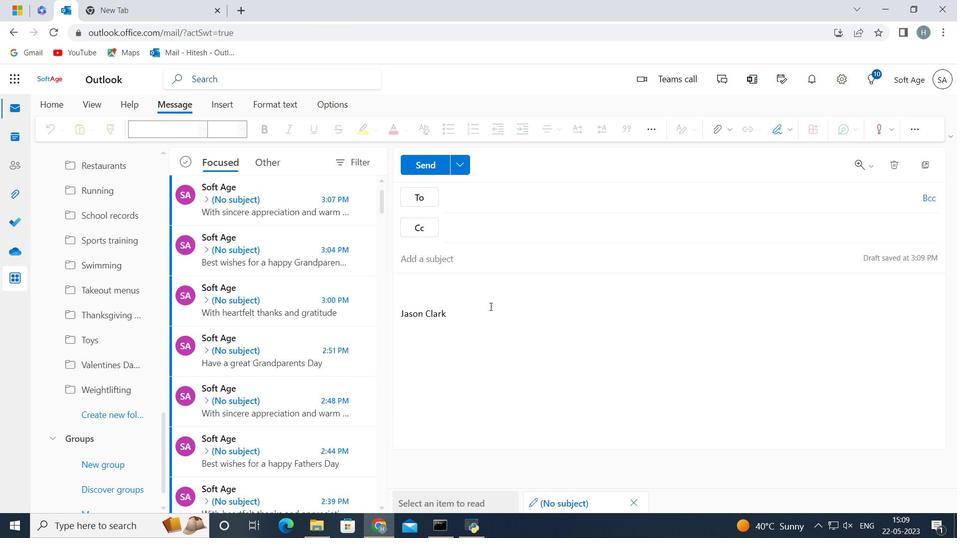 
Action: Key pressed <Key.backspace><Key.backspace><Key.backspace><Key.backspace><Key.backspace><Key.backspace><Key.backspace><Key.backspace><Key.backspace><Key.backspace><Key.backspace><Key.backspace><Key.backspace><Key.backspace><Key.backspace><Key.backspace><Key.backspace><Key.backspace><Key.backspace><Key.backspace><Key.backspace><Key.shift><Key.shift><Key.shift><Key.shift>Have<Key.space>a<Key.space>great<Key.space><Key.shift><Key.shift><Key.shift><Key.shift><Key.shift>National<Key.space><Key.shift>Teachers<Key.space><Key.shift>Day<Key.space>
Screenshot: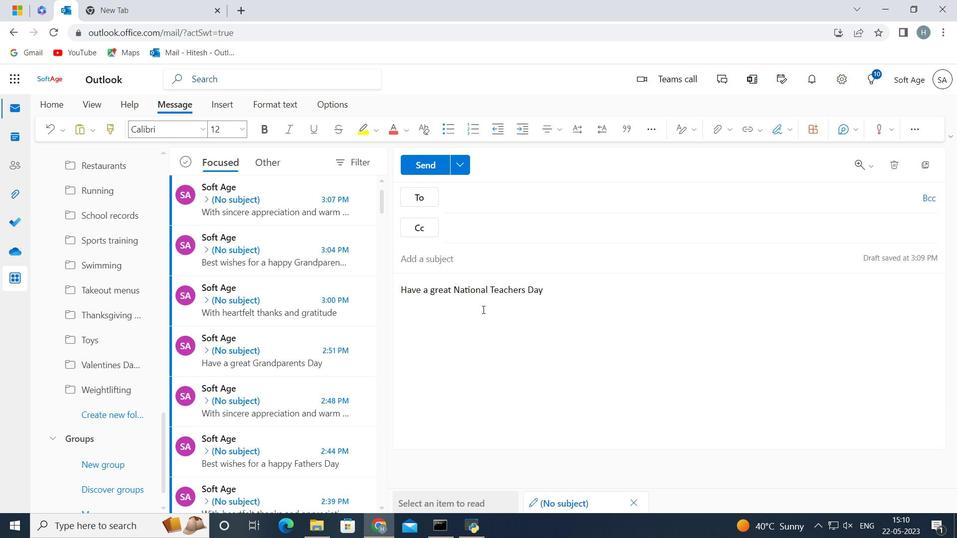 
Action: Mouse moved to (468, 195)
Screenshot: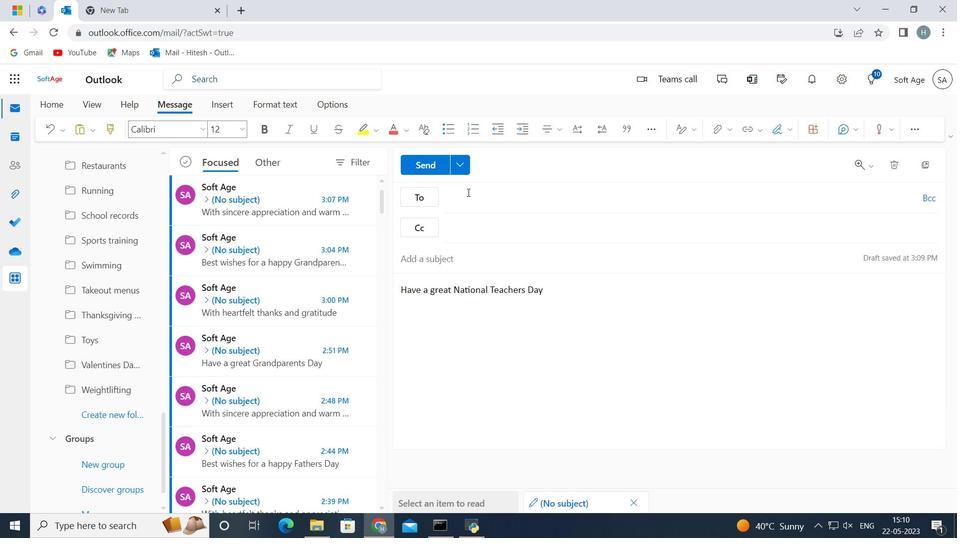 
Action: Mouse pressed left at (468, 195)
Screenshot: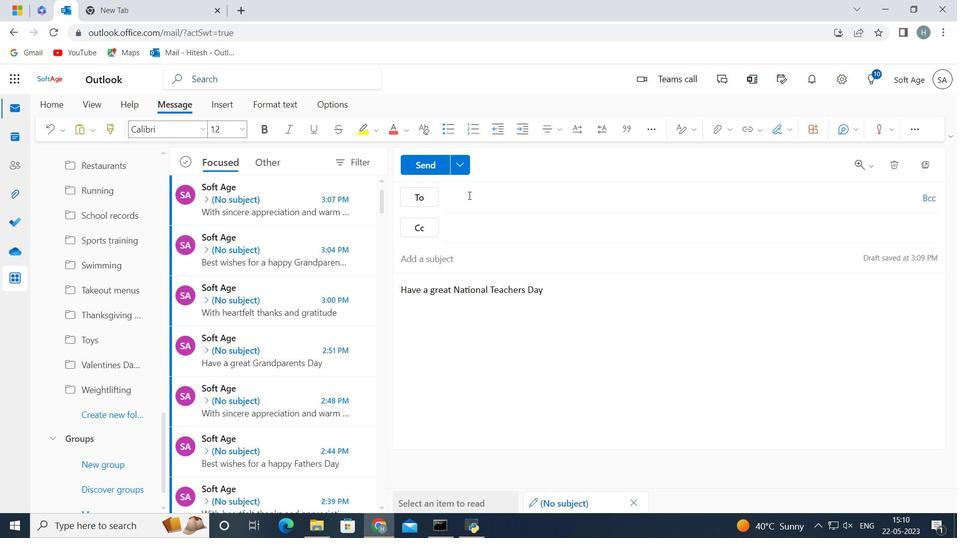 
Action: Key pressed softage.8<Key.shift>@softage.net
Screenshot: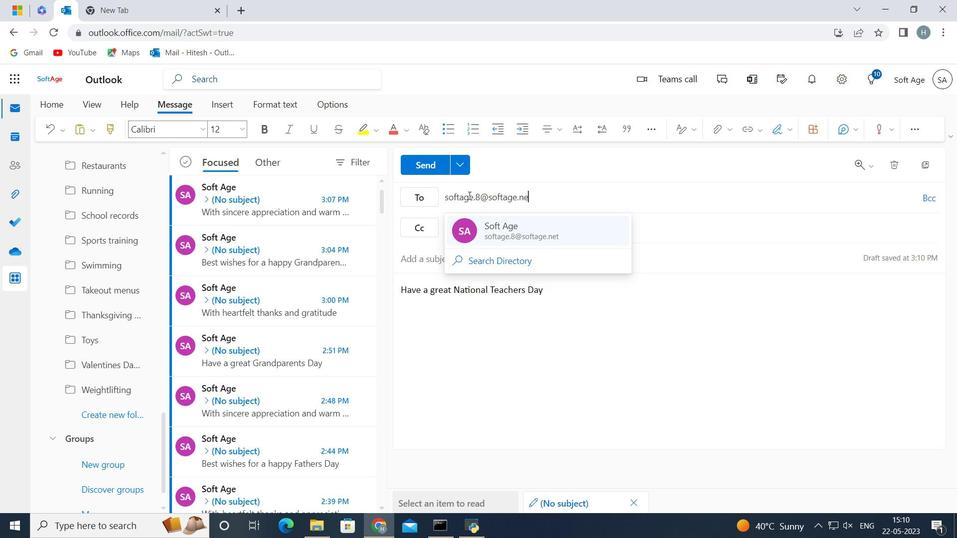 
Action: Mouse moved to (540, 236)
Screenshot: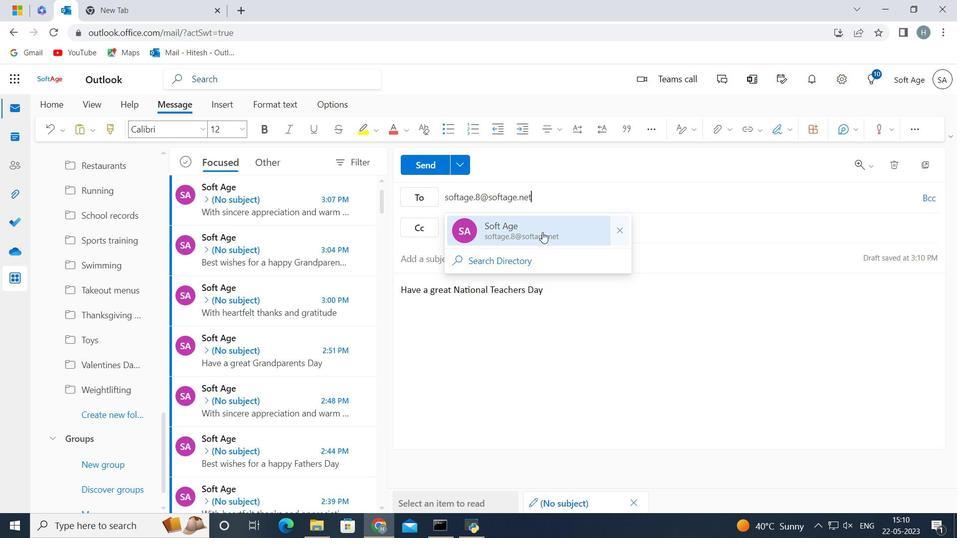 
Action: Mouse pressed left at (540, 236)
Screenshot: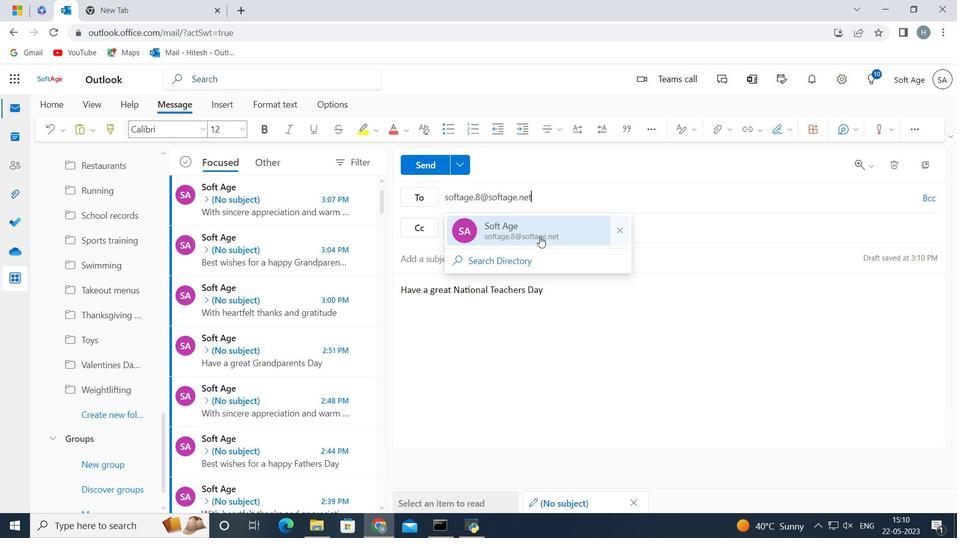 
Action: Mouse moved to (121, 412)
Screenshot: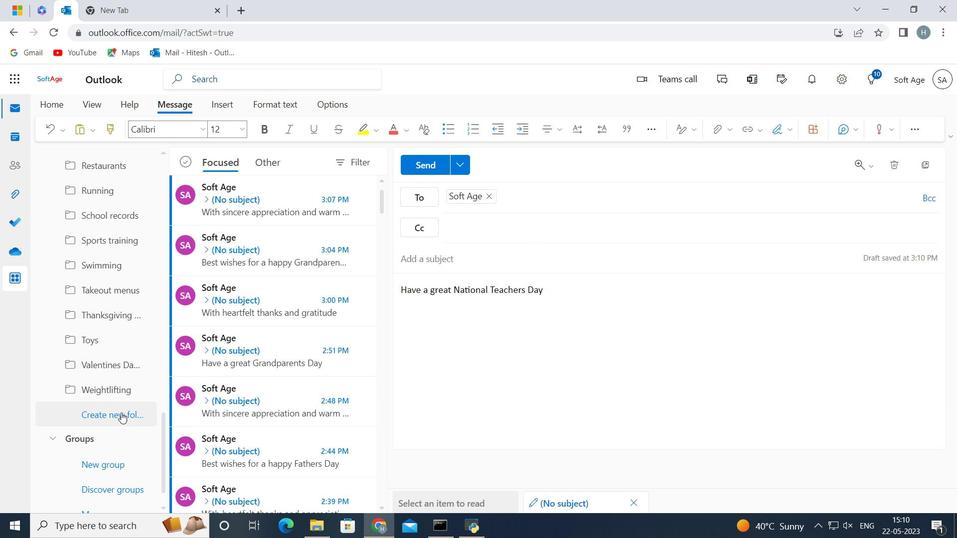 
Action: Mouse pressed left at (121, 412)
Screenshot: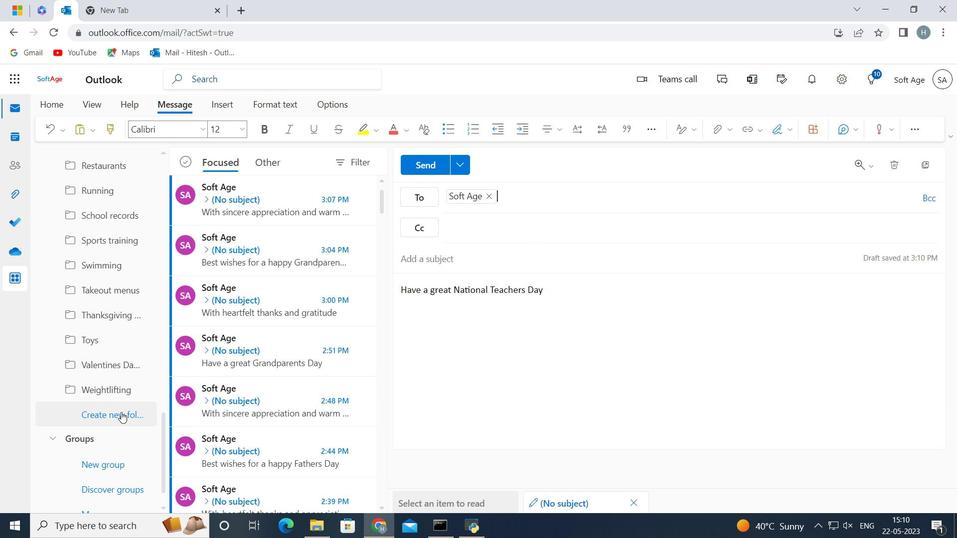 
Action: Key pressed <Key.shift>Syllabi
Screenshot: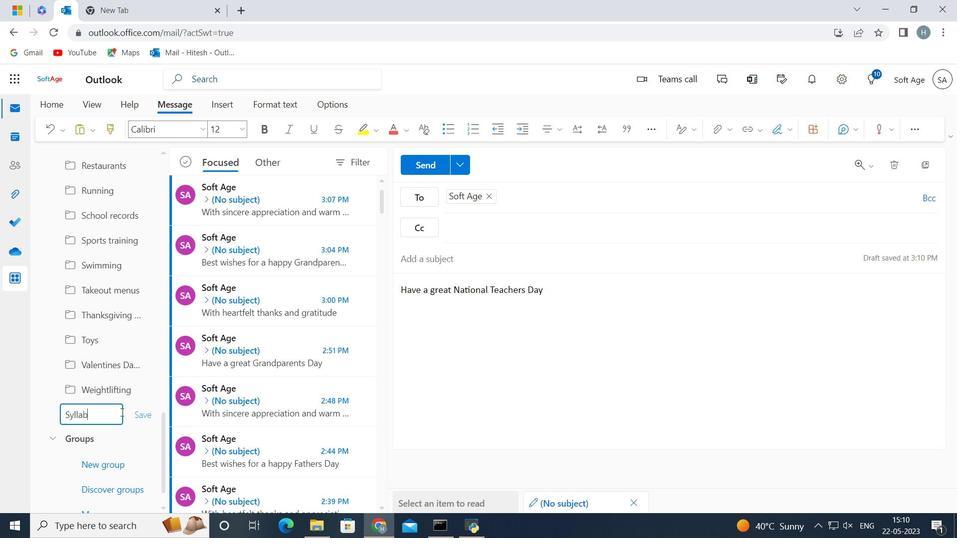 
Action: Mouse moved to (145, 413)
Screenshot: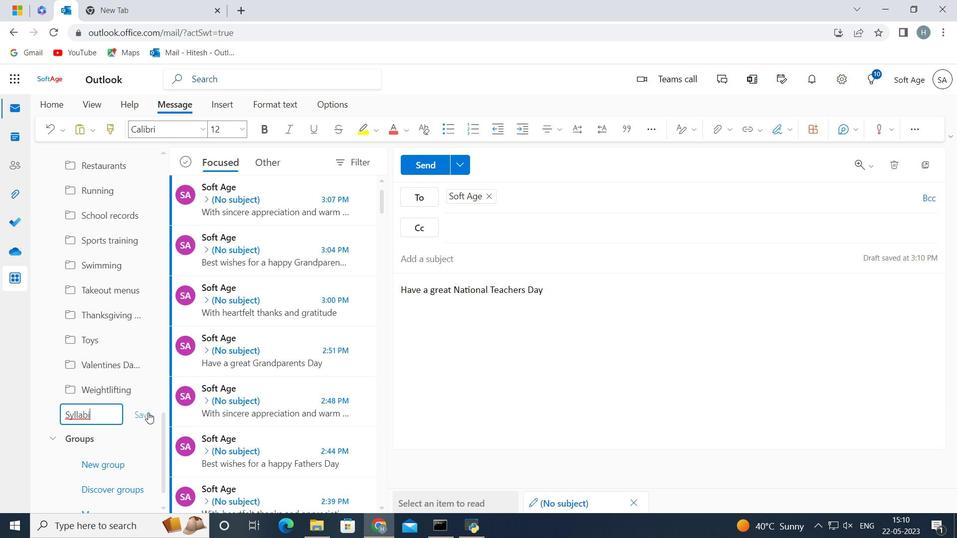 
Action: Mouse pressed left at (145, 413)
Screenshot: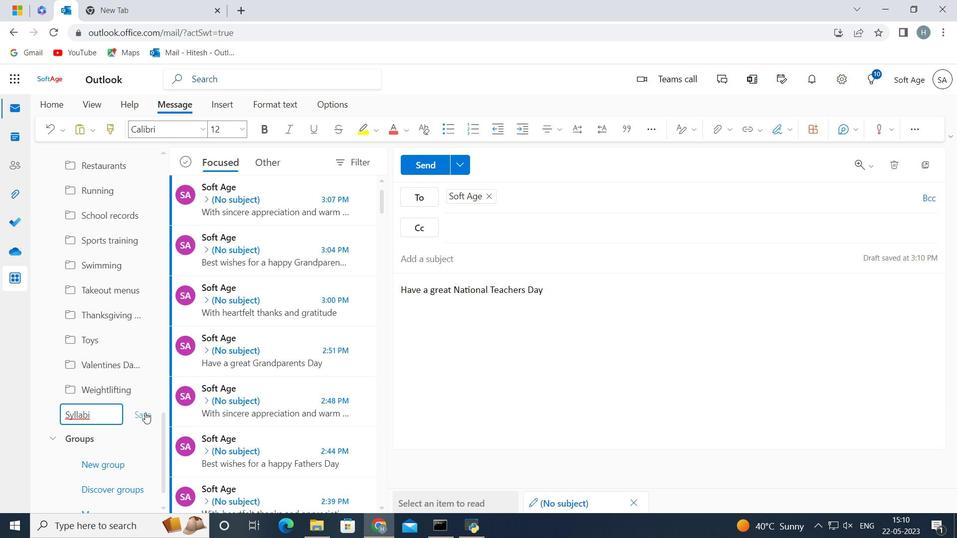 
Action: Mouse moved to (439, 167)
Screenshot: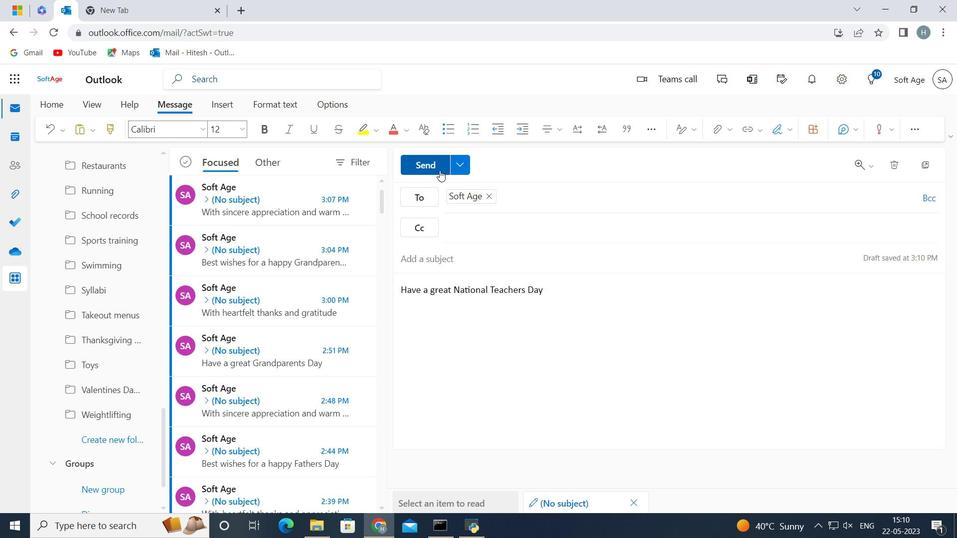 
Action: Mouse pressed left at (439, 167)
Screenshot: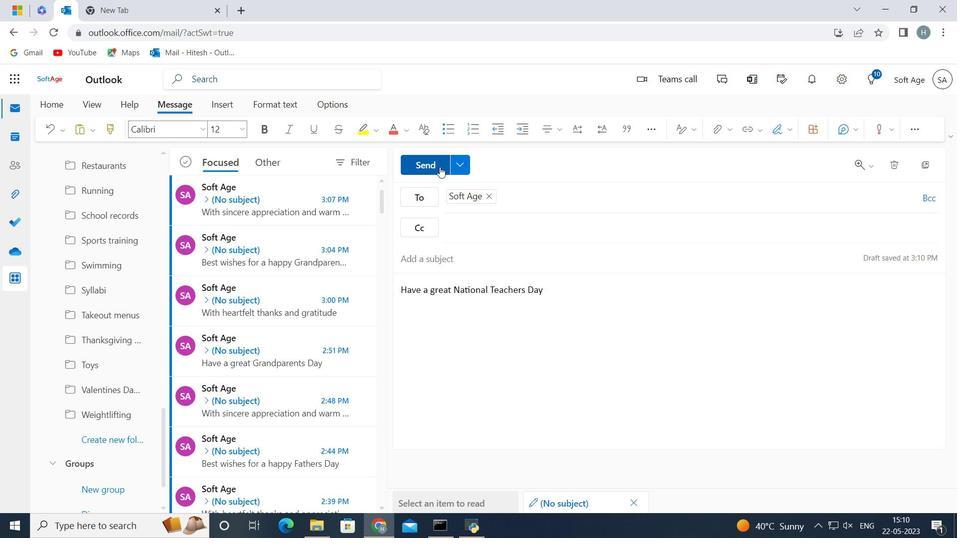 
Action: Mouse moved to (476, 316)
Screenshot: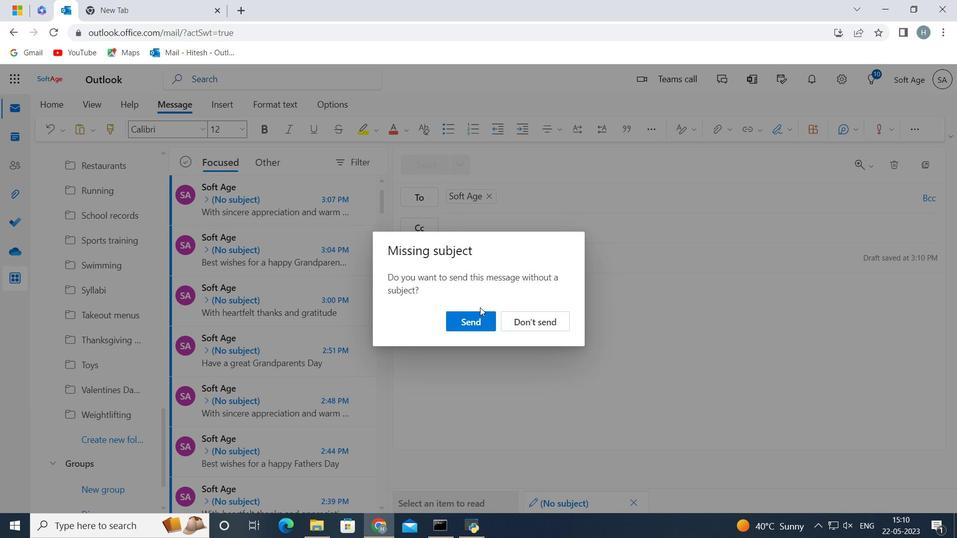 
Action: Mouse pressed left at (476, 316)
Screenshot: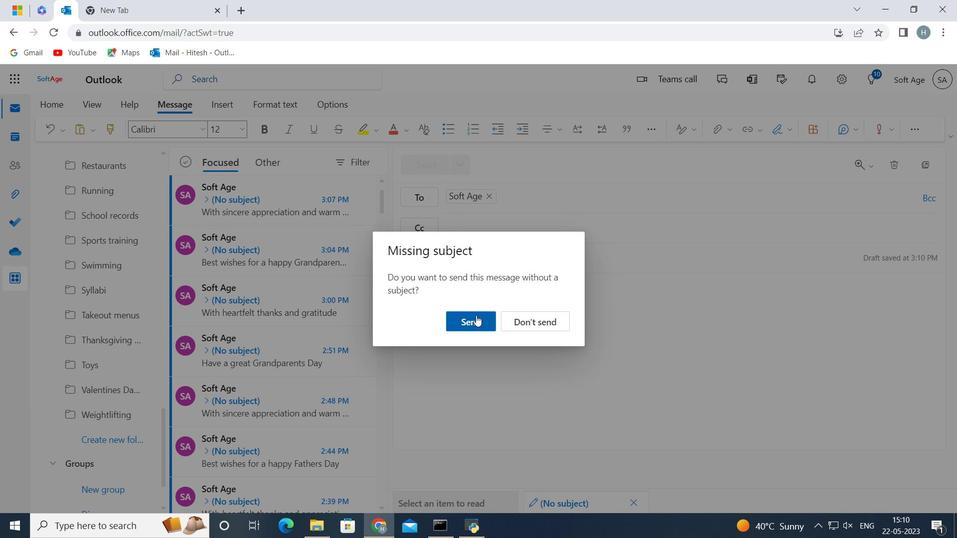 
